 Task: Search for 'grocery and gourmet food' and 'limited time promotion product' on Amazon, and add one item from each category to the cart.
Action: Mouse moved to (246, 55)
Screenshot: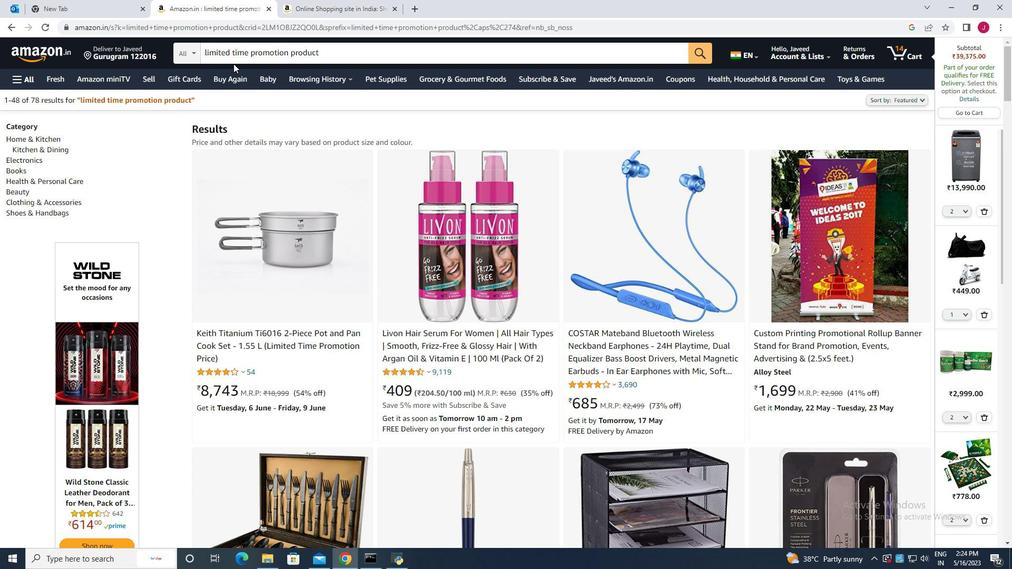 
Action: Mouse pressed left at (246, 55)
Screenshot: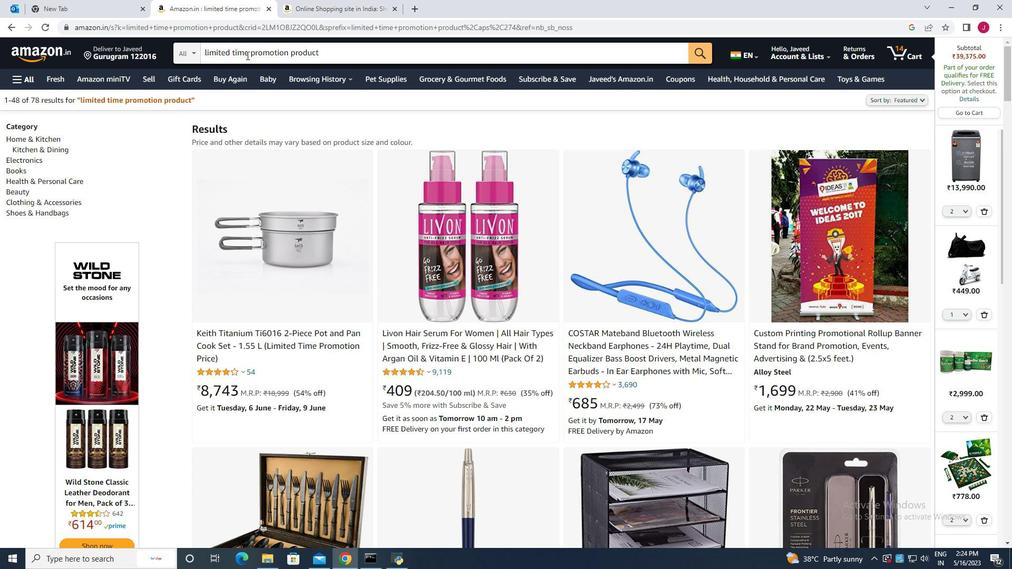 
Action: Mouse moved to (319, 52)
Screenshot: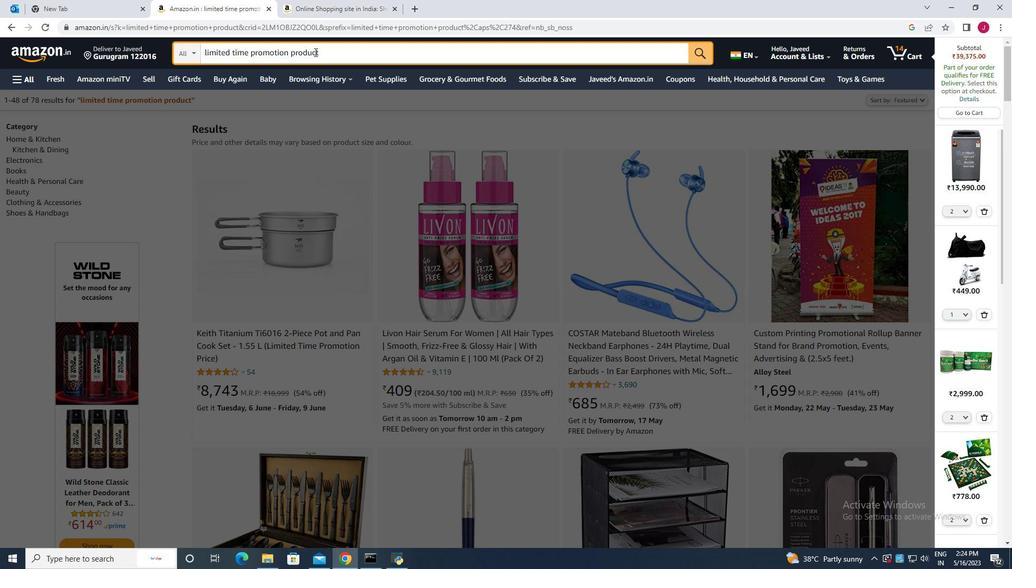 
Action: Mouse pressed left at (319, 52)
Screenshot: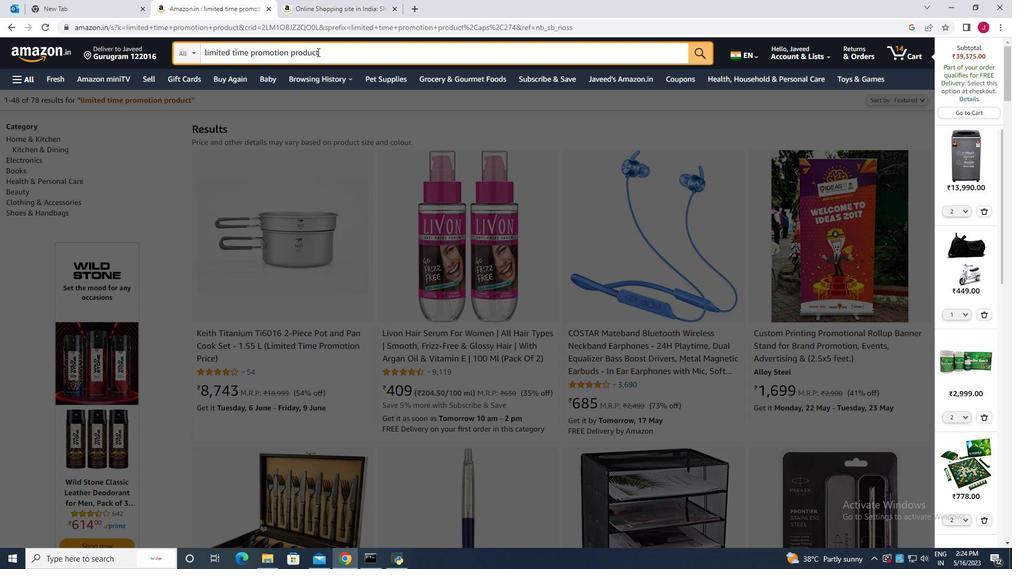
Action: Mouse moved to (317, 53)
Screenshot: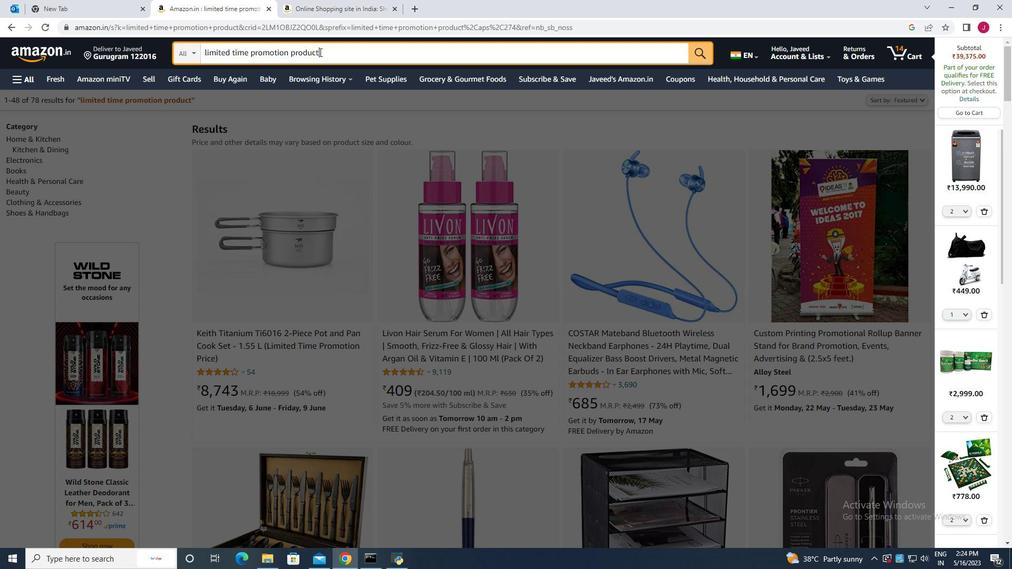 
Action: Key pressed <Key.backspace>
Screenshot: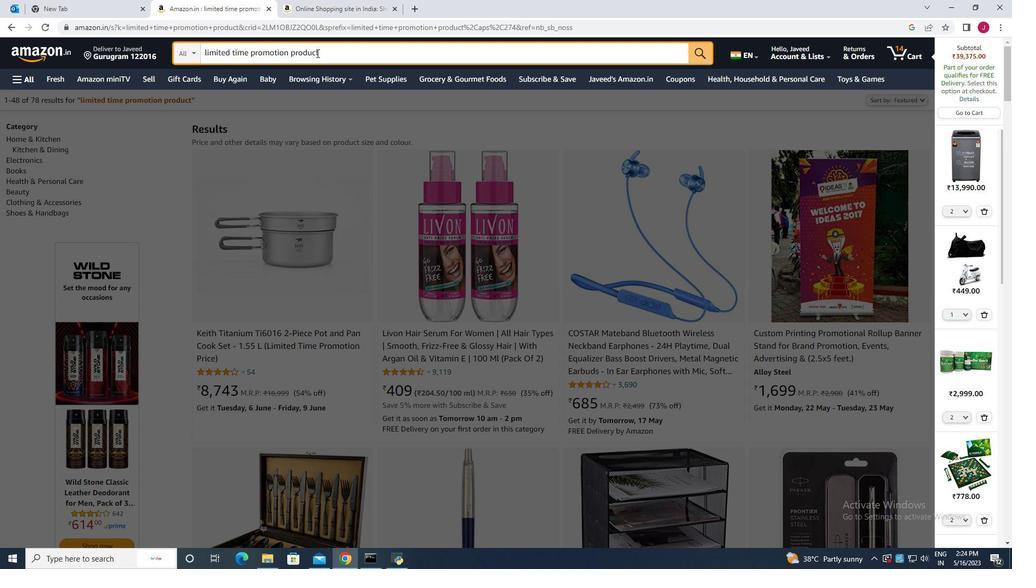 
Action: Mouse moved to (314, 52)
Screenshot: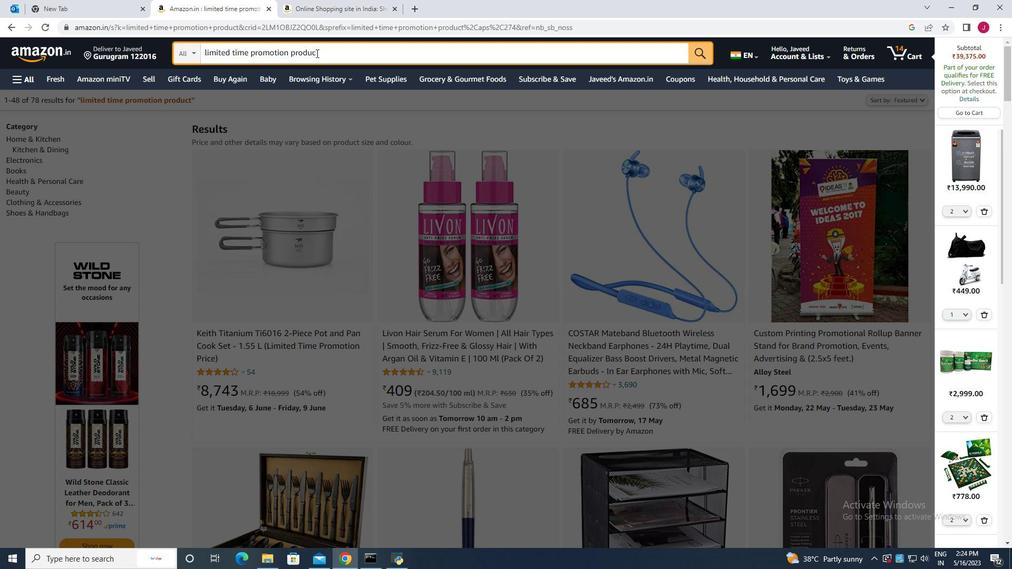 
Action: Key pressed <Key.backspace><Key.backspace><Key.backspace>
Screenshot: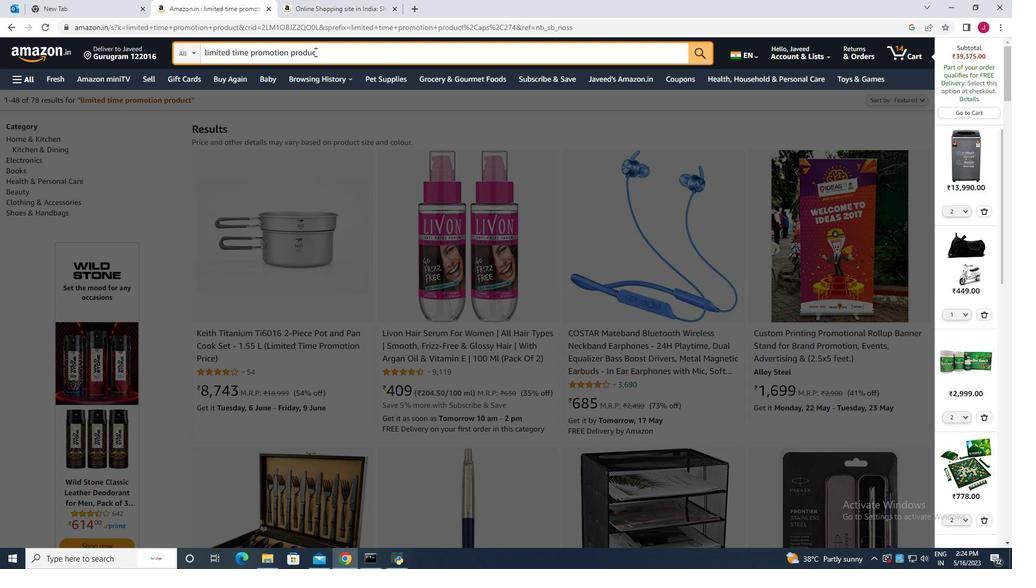 
Action: Mouse moved to (314, 52)
Screenshot: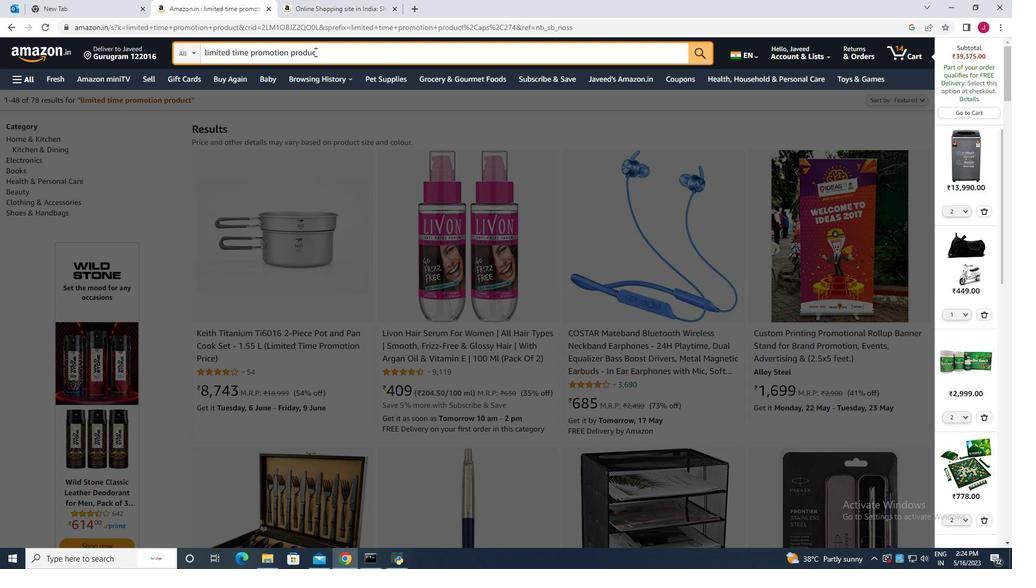 
Action: Key pressed <Key.backspace><Key.backspace><Key.backspace><Key.backspace><Key.backspace><Key.backspace><Key.backspace><Key.backspace><Key.backspace><Key.backspace><Key.backspace><Key.backspace><Key.backspace><Key.backspace><Key.backspace><Key.backspace><Key.backspace><Key.backspace><Key.backspace><Key.backspace><Key.backspace><Key.backspace><Key.backspace><Key.backspace><Key.backspace><Key.backspace><Key.backspace><Key.backspace><Key.backspace><Key.backspace><Key.backspace><Key.backspace><Key.backspace><Key.backspace>
Screenshot: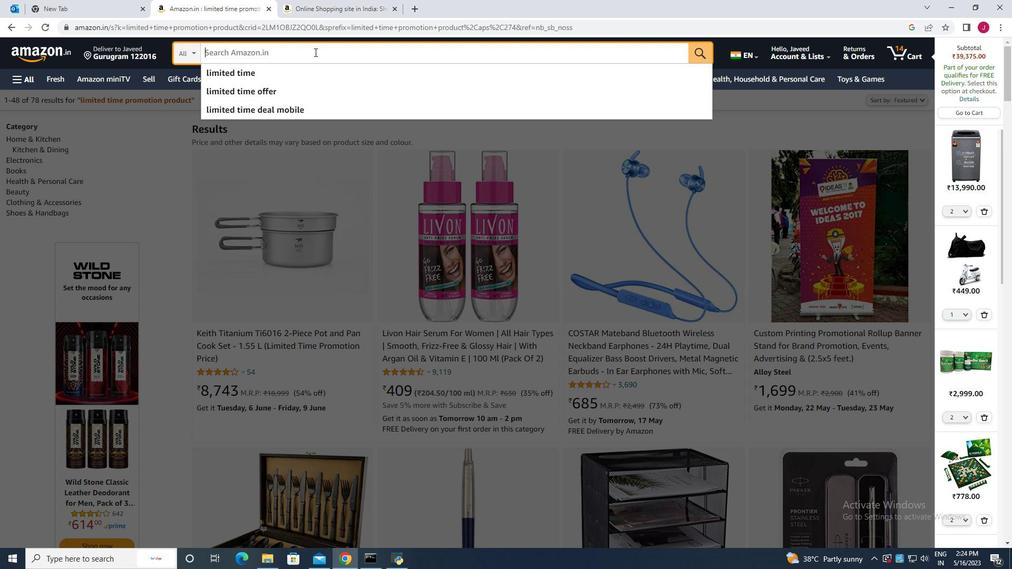 
Action: Mouse moved to (314, 53)
Screenshot: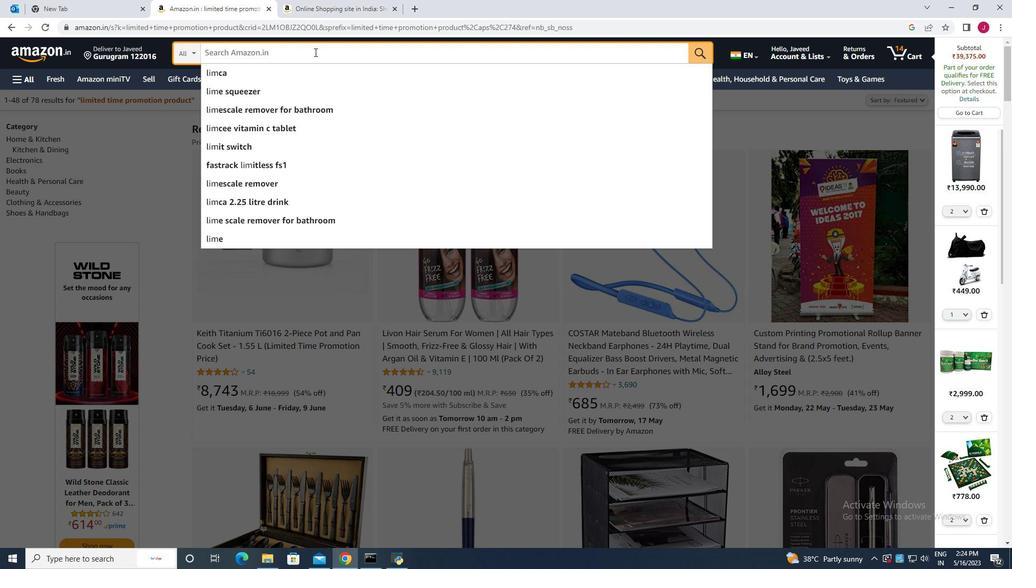 
Action: Key pressed gr
Screenshot: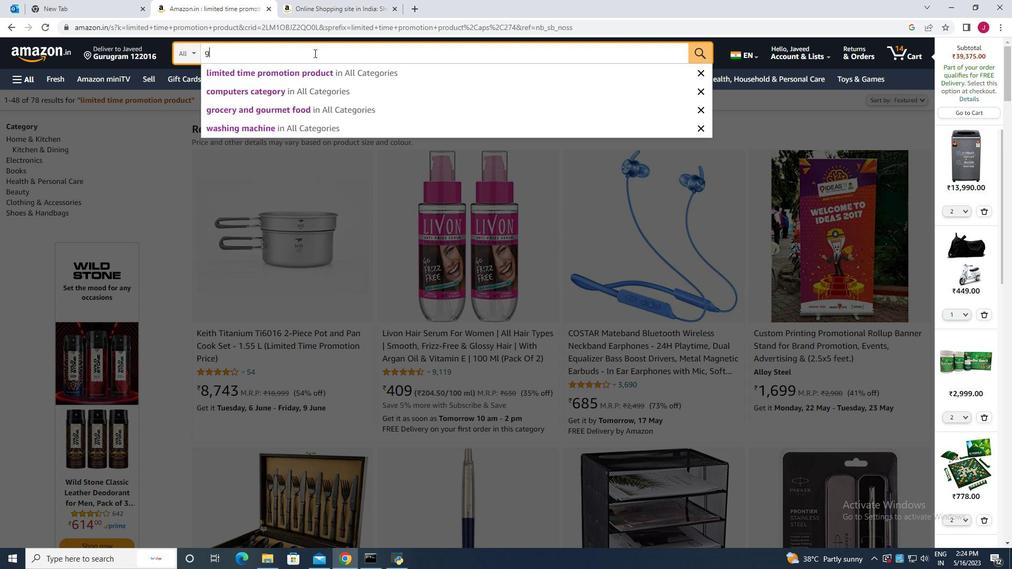 
Action: Mouse moved to (312, 53)
Screenshot: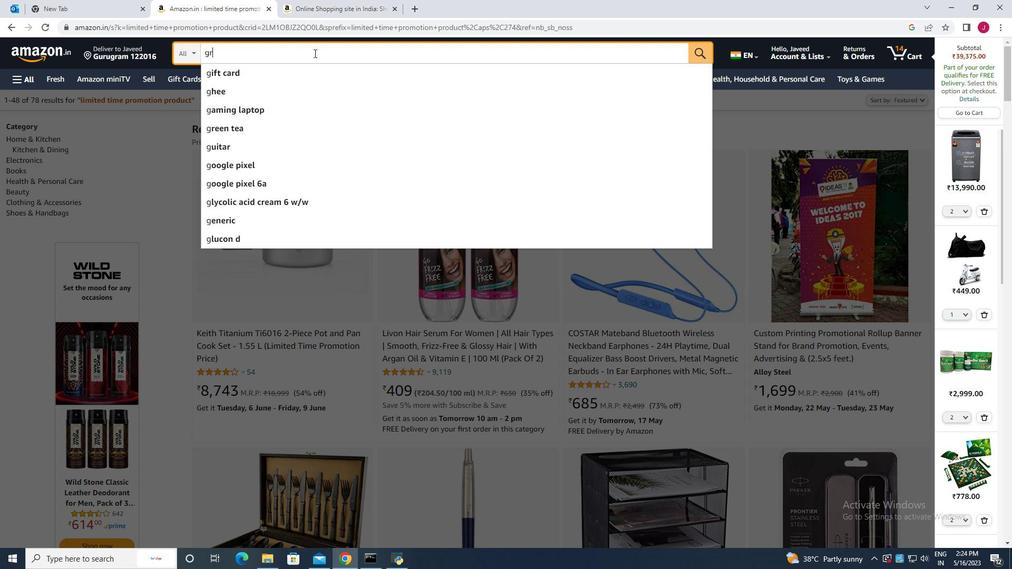 
Action: Key pressed ocery<Key.space>and<Key.space>gourmet<Key.space>foo
Screenshot: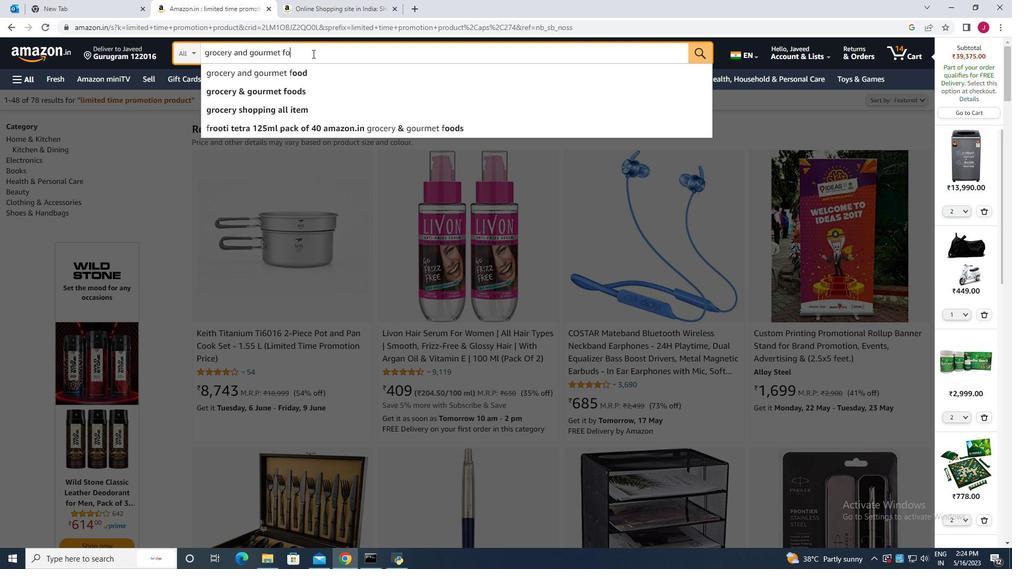 
Action: Mouse moved to (312, 53)
Screenshot: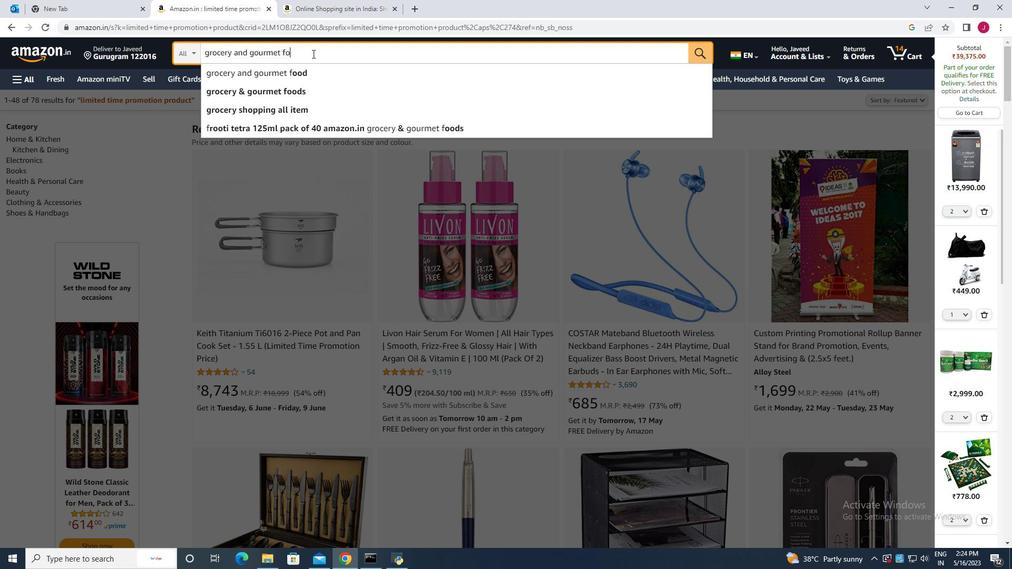 
Action: Key pressed d
Screenshot: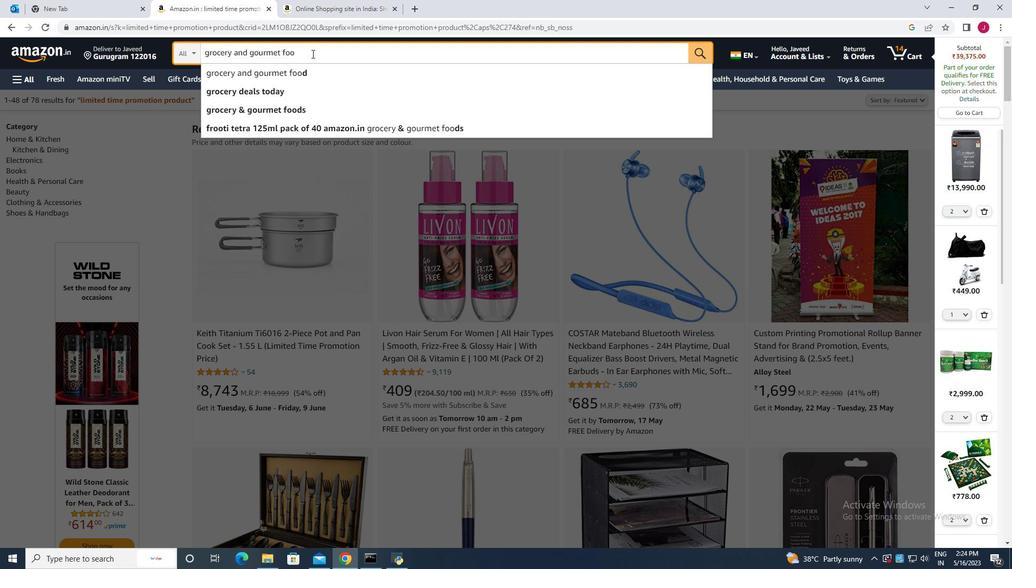 
Action: Mouse moved to (311, 71)
Screenshot: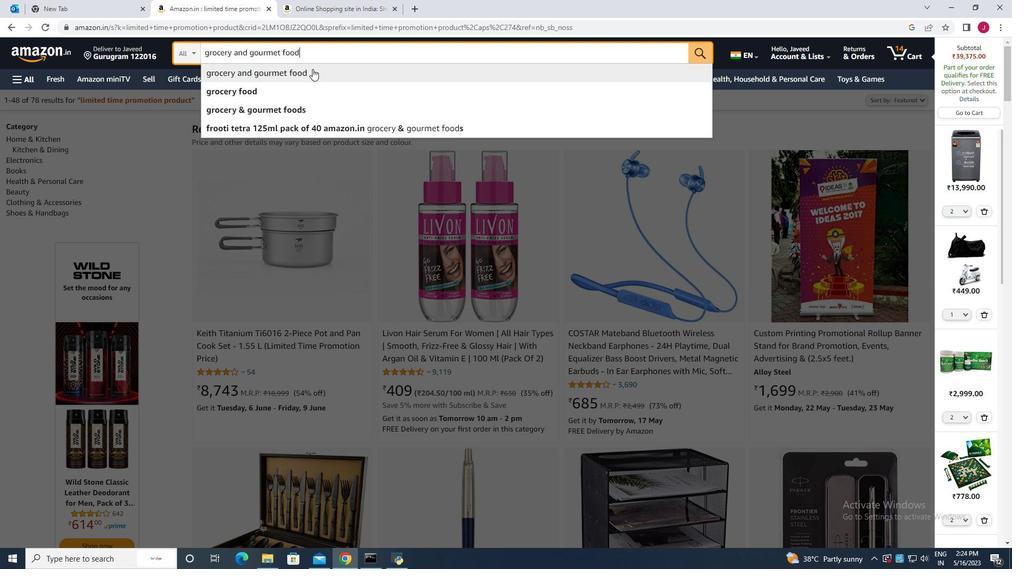 
Action: Mouse pressed left at (311, 71)
Screenshot: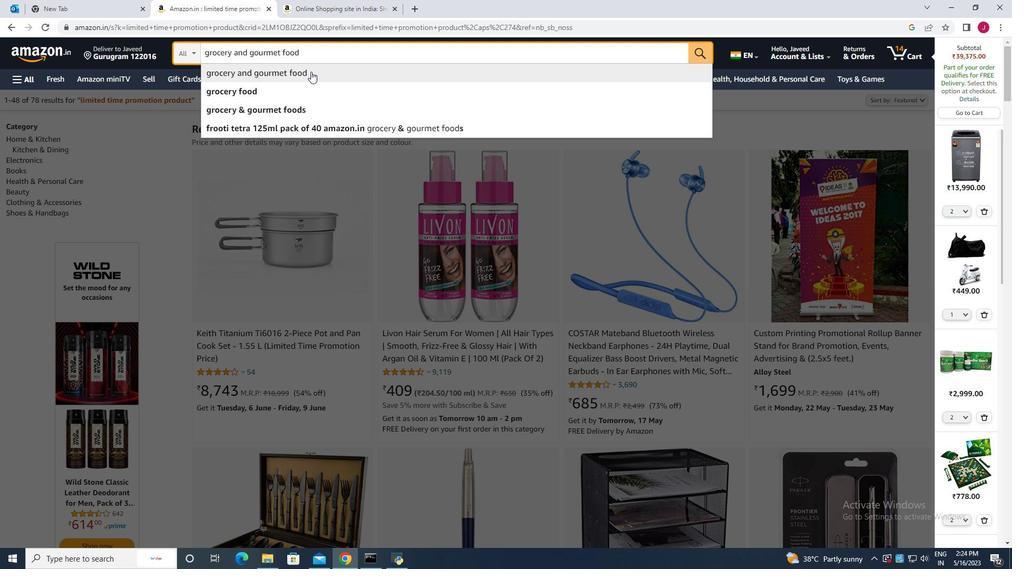 
Action: Mouse moved to (307, 211)
Screenshot: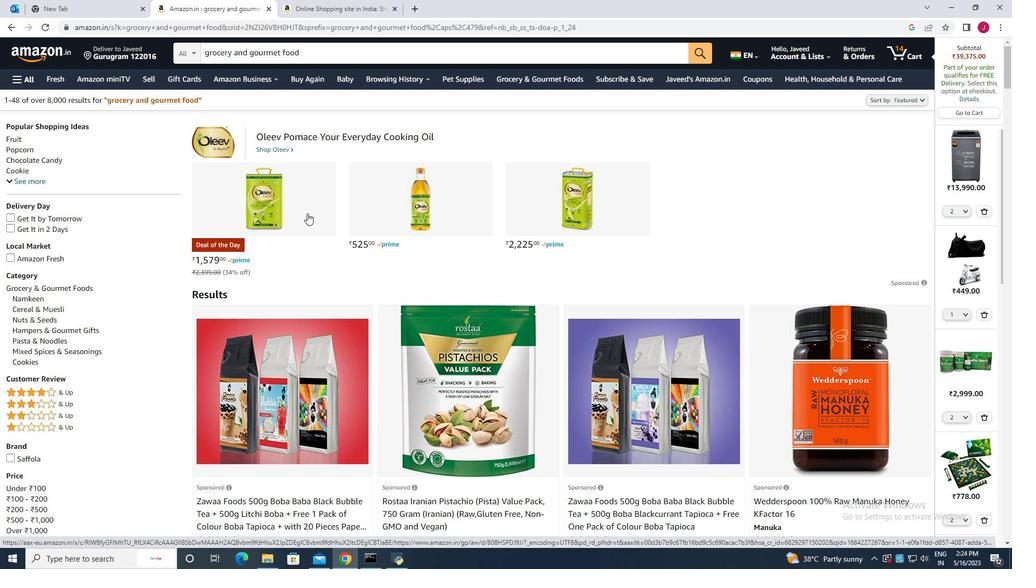 
Action: Mouse scrolled (307, 211) with delta (0, 0)
Screenshot: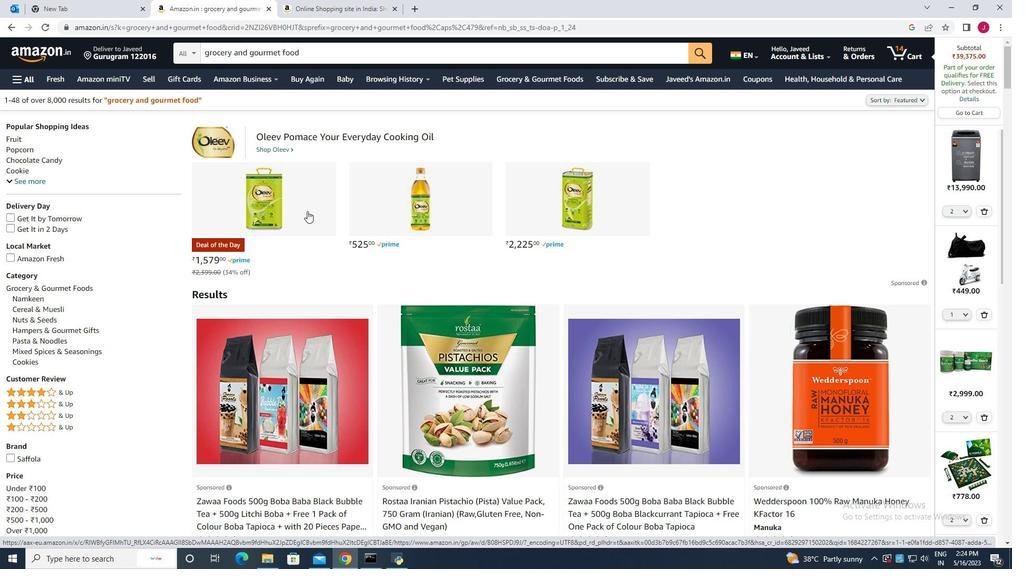 
Action: Mouse scrolled (307, 211) with delta (0, 0)
Screenshot: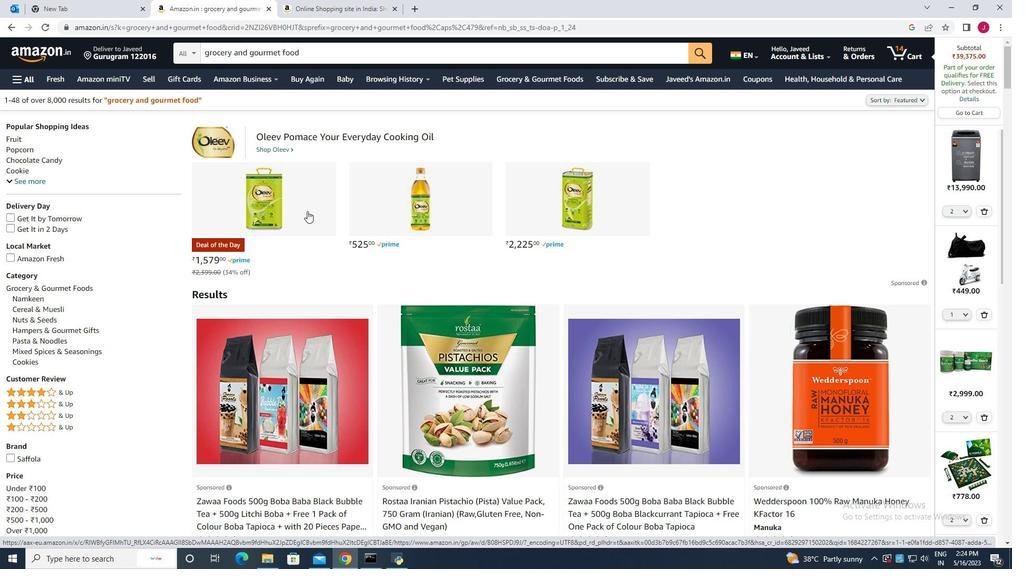 
Action: Mouse moved to (359, 235)
Screenshot: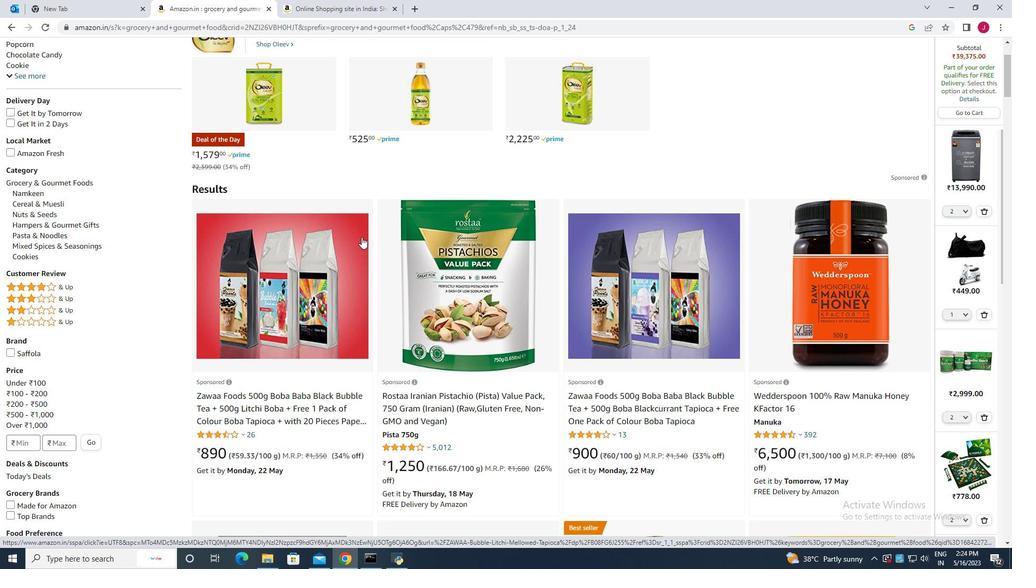
Action: Mouse scrolled (359, 235) with delta (0, 0)
Screenshot: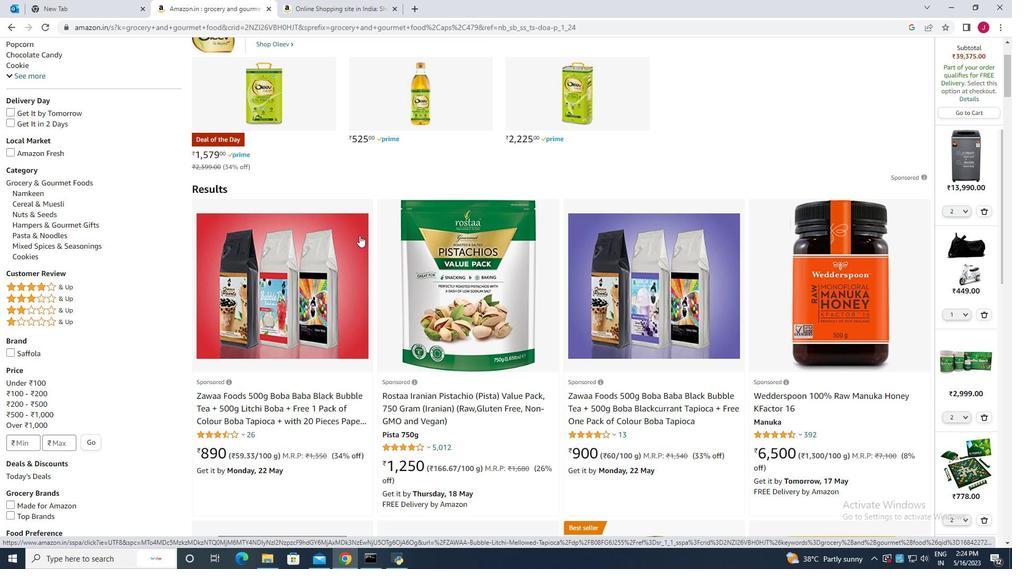 
Action: Mouse scrolled (359, 235) with delta (0, 0)
Screenshot: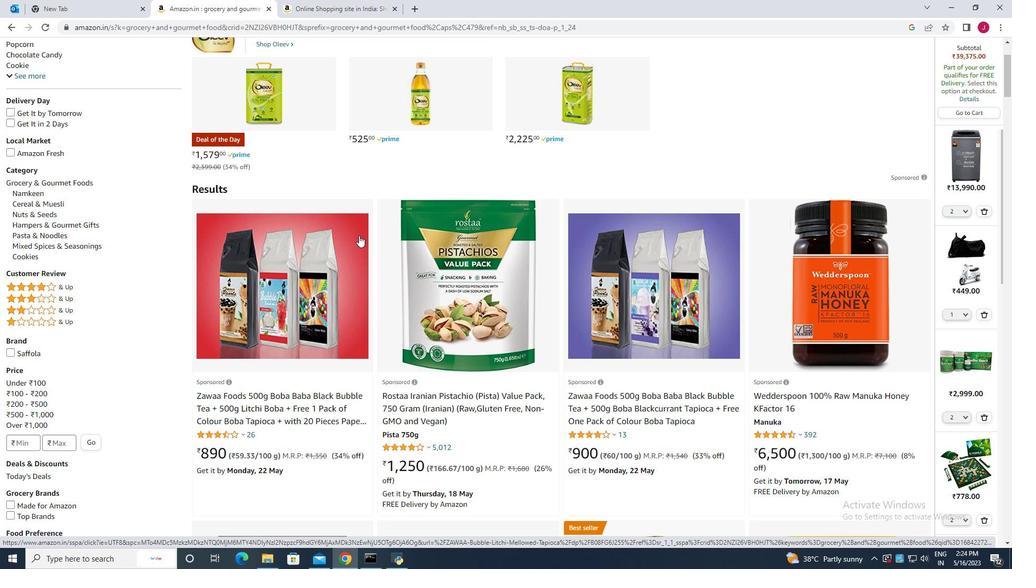 
Action: Mouse moved to (358, 235)
Screenshot: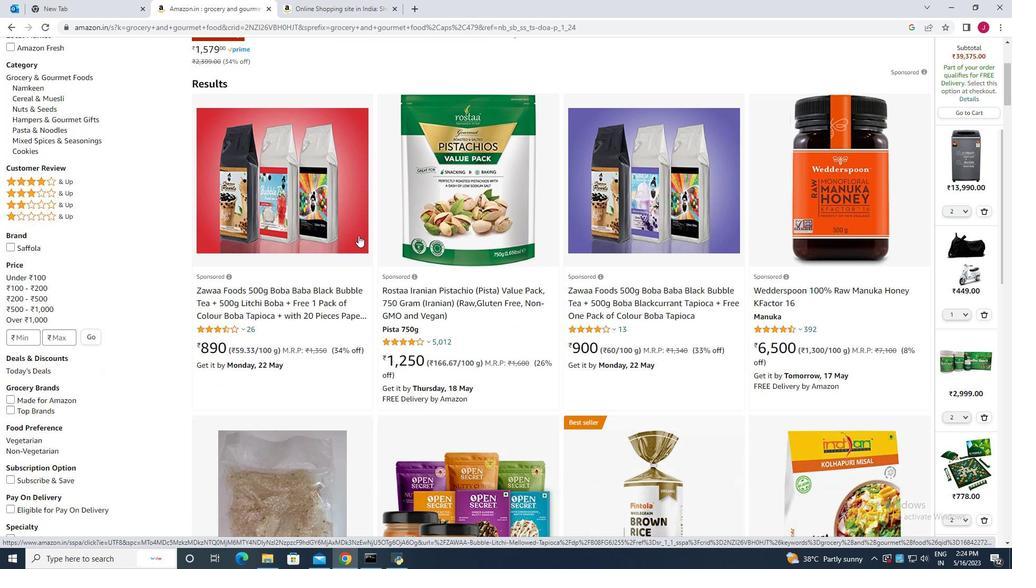 
Action: Mouse scrolled (358, 234) with delta (0, 0)
Screenshot: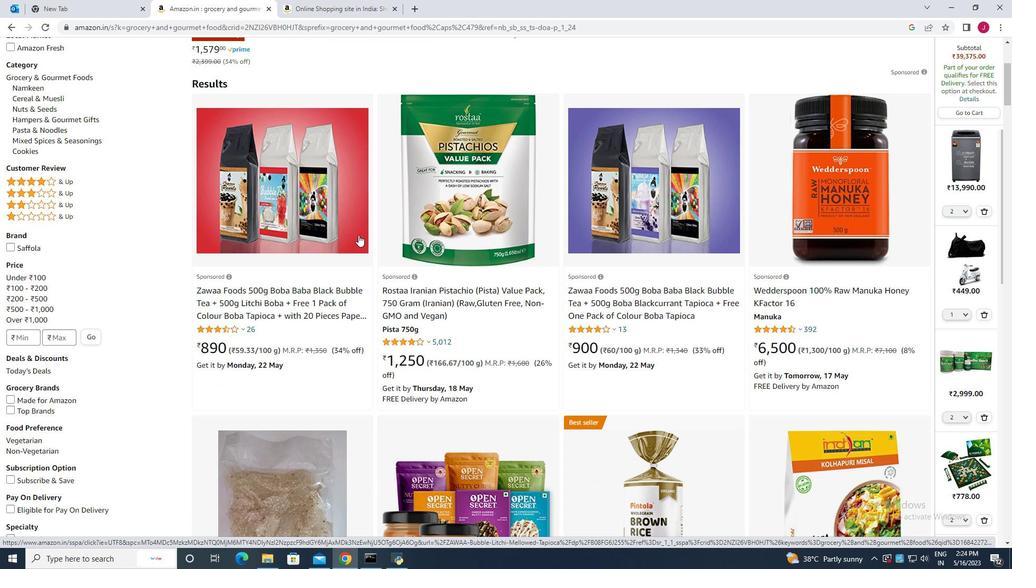 
Action: Mouse scrolled (358, 234) with delta (0, 0)
Screenshot: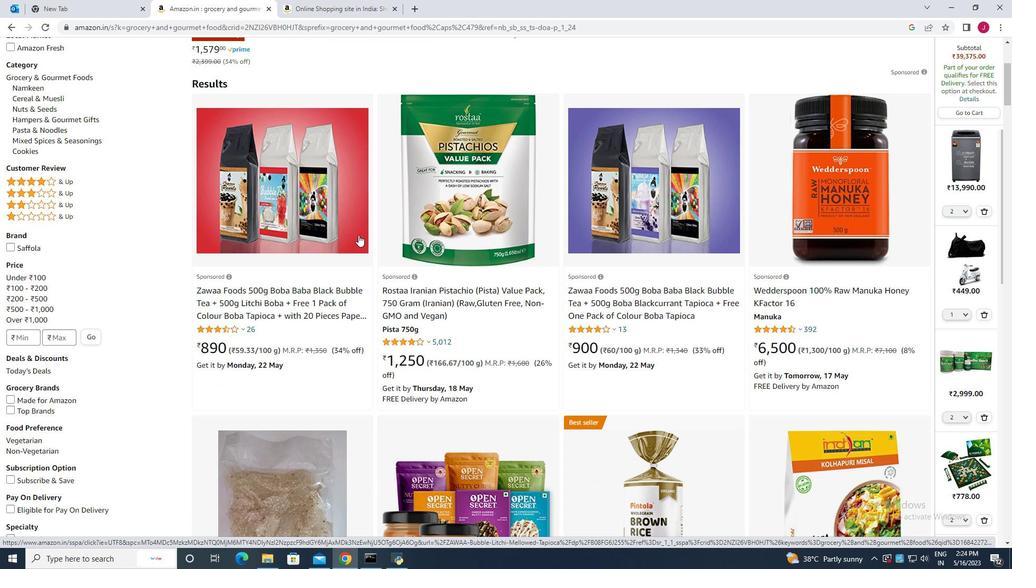 
Action: Mouse moved to (358, 235)
Screenshot: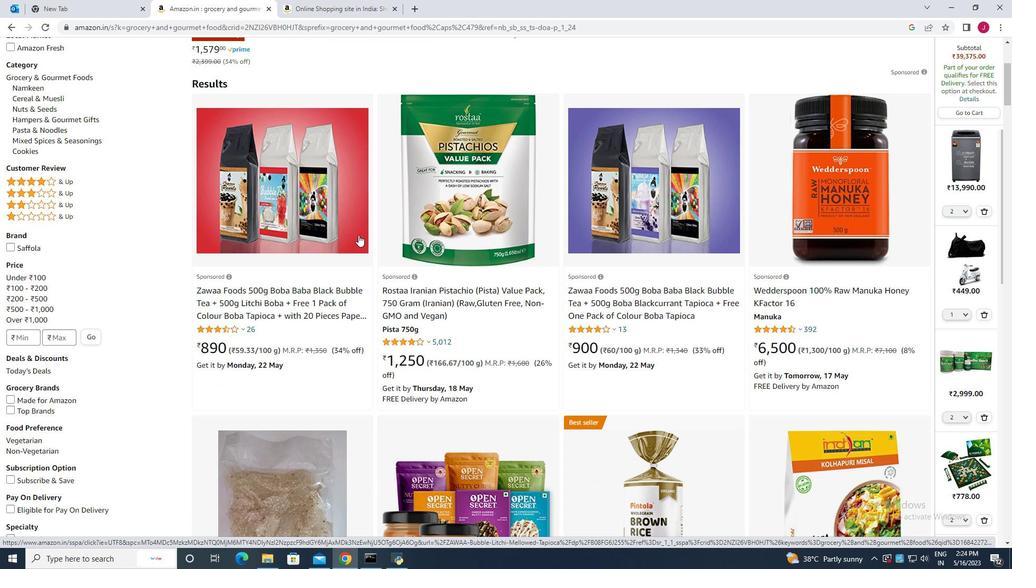 
Action: Mouse scrolled (358, 234) with delta (0, 0)
Screenshot: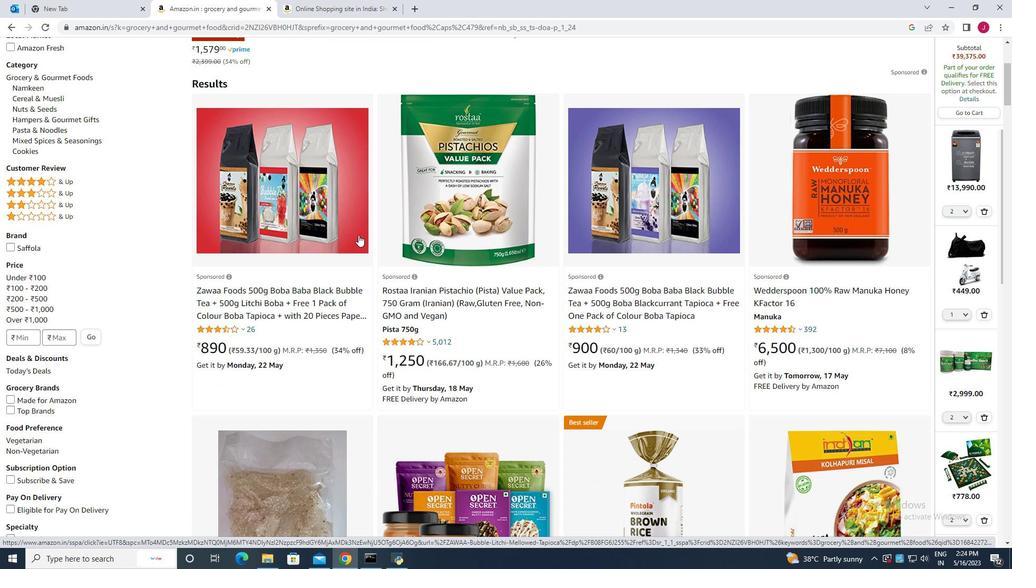 
Action: Mouse moved to (410, 250)
Screenshot: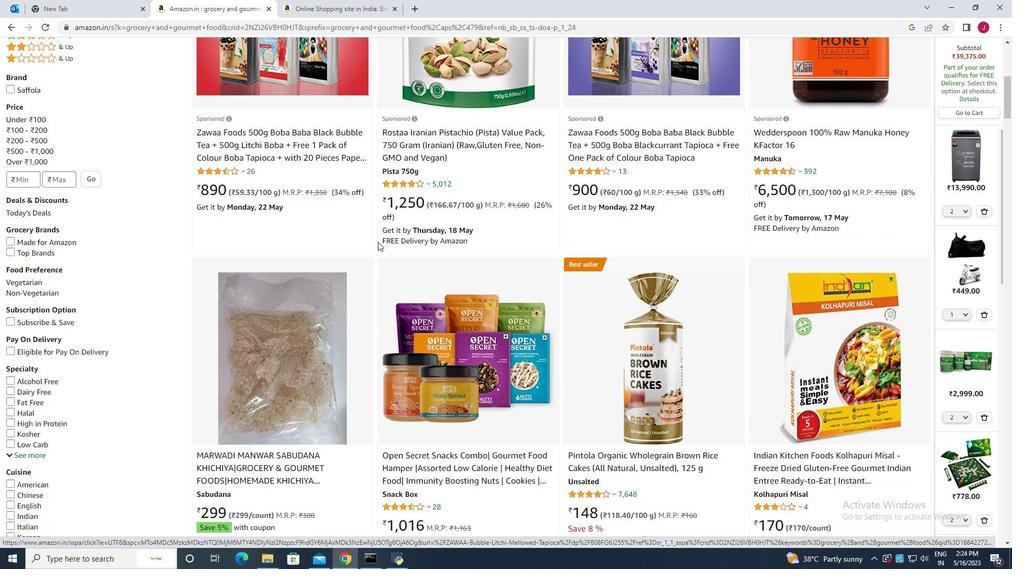
Action: Mouse scrolled (410, 249) with delta (0, 0)
Screenshot: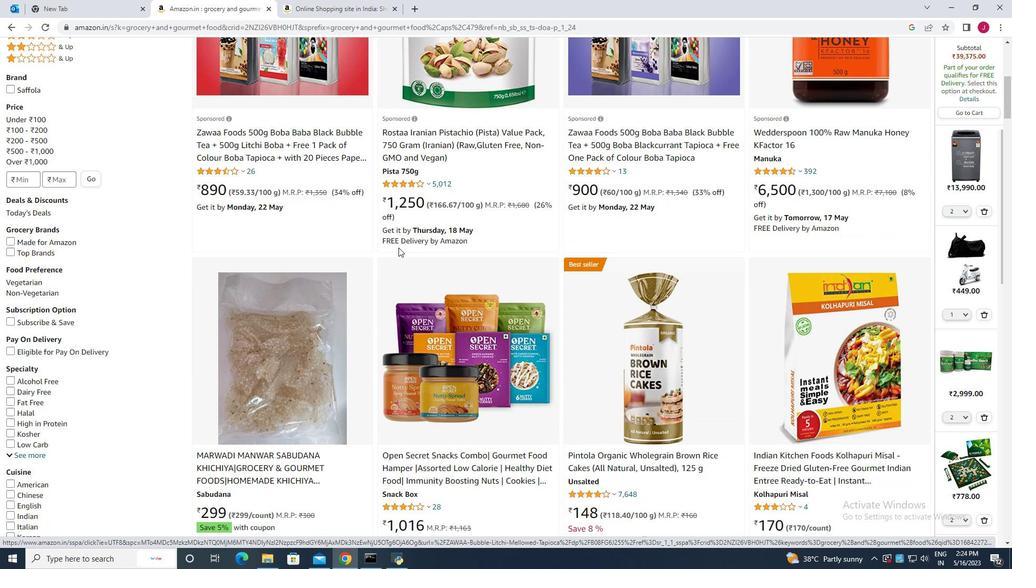 
Action: Mouse scrolled (410, 249) with delta (0, 0)
Screenshot: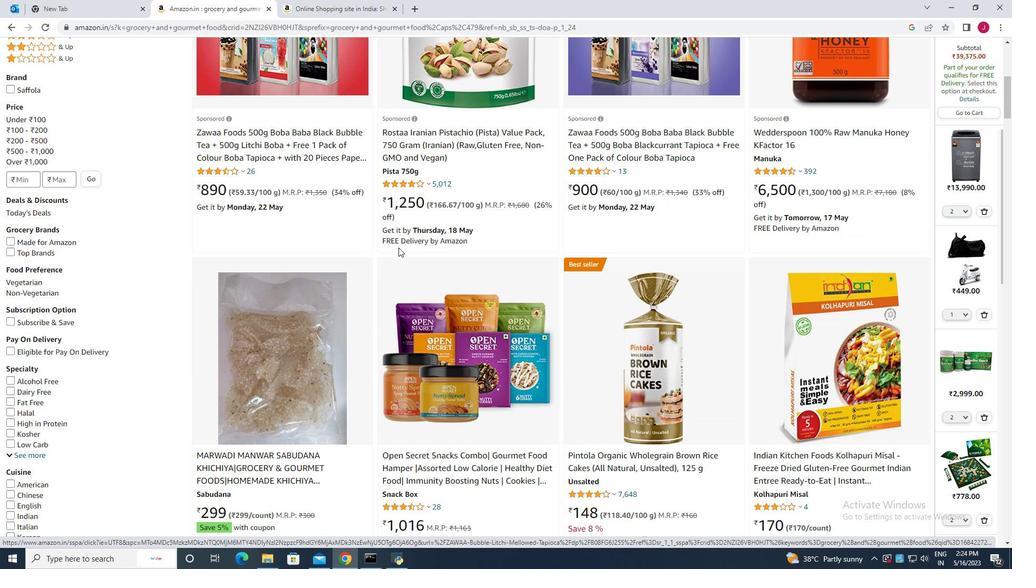 
Action: Mouse moved to (408, 249)
Screenshot: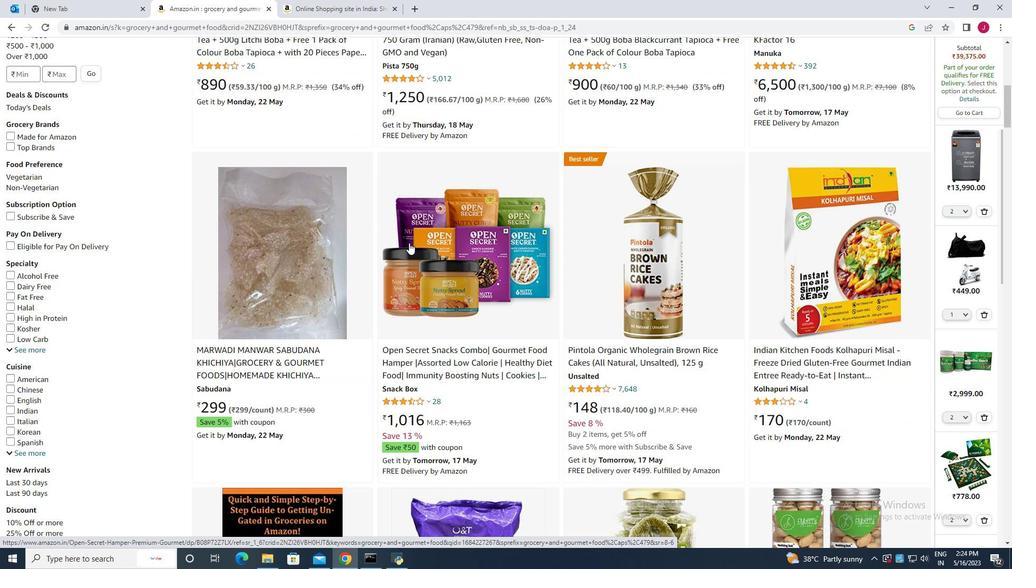 
Action: Mouse scrolled (408, 248) with delta (0, 0)
Screenshot: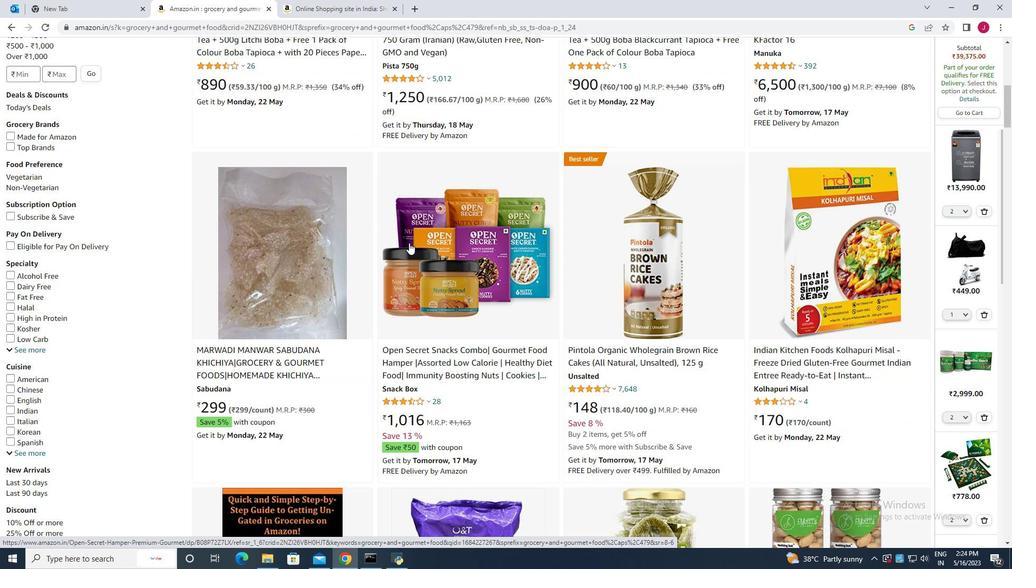 
Action: Mouse moved to (408, 297)
Screenshot: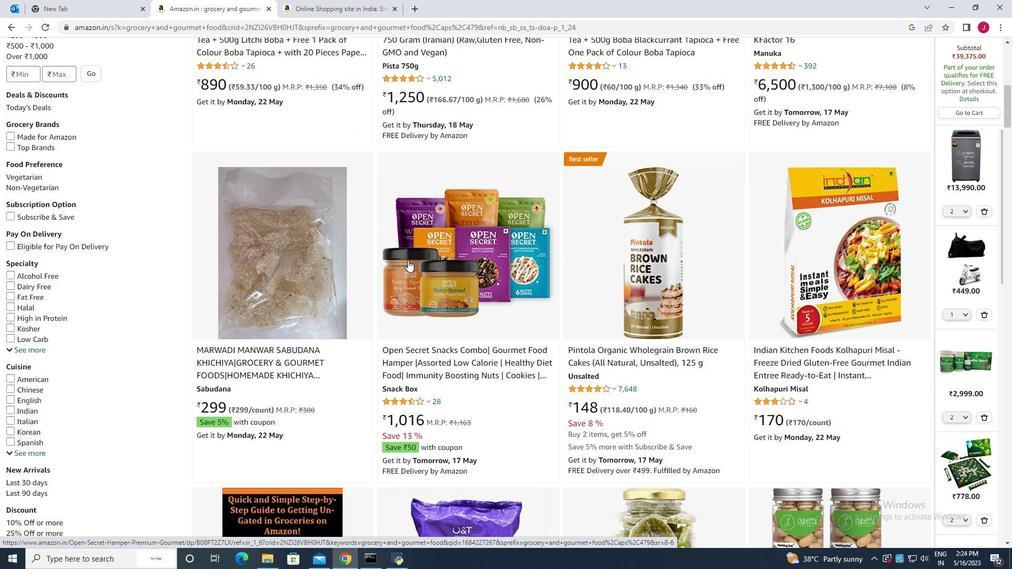 
Action: Mouse scrolled (408, 297) with delta (0, 0)
Screenshot: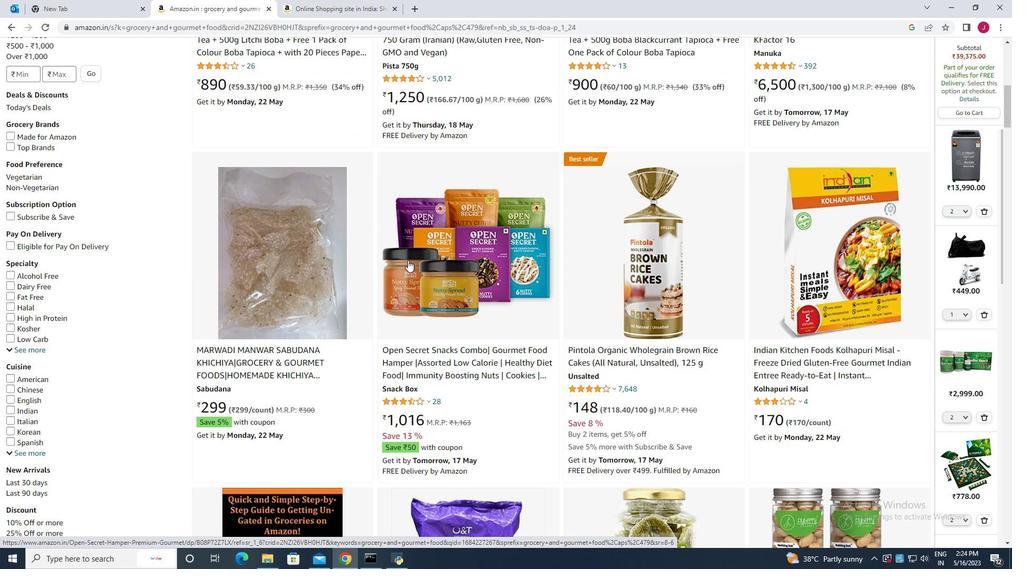 
Action: Mouse scrolled (408, 297) with delta (0, 0)
Screenshot: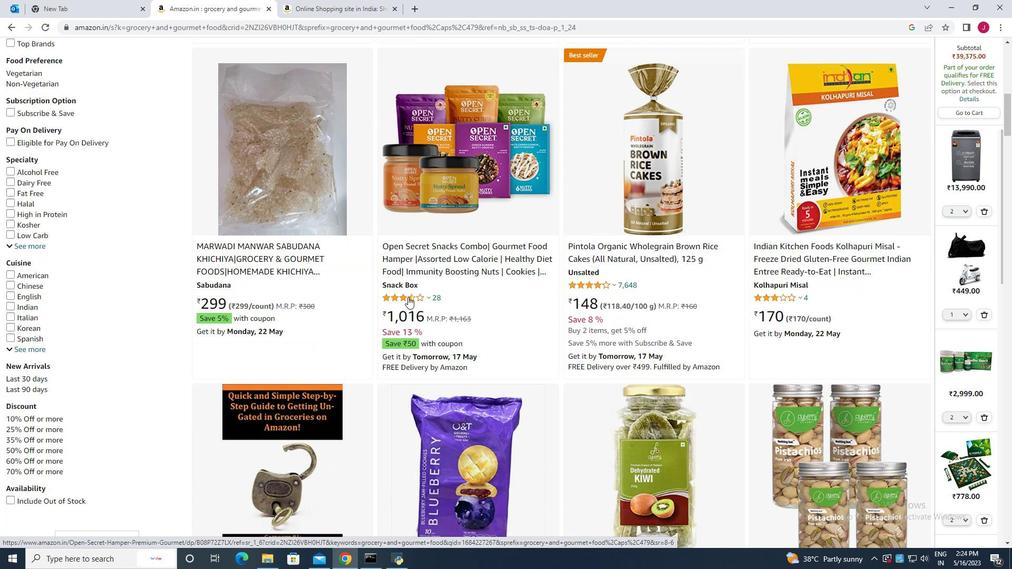 
Action: Mouse scrolled (408, 297) with delta (0, 0)
Screenshot: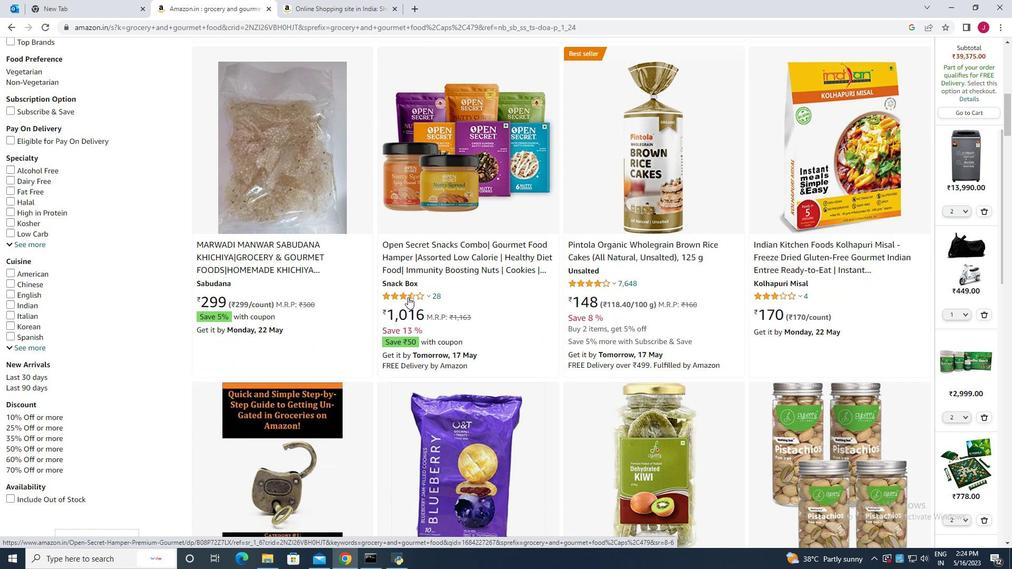 
Action: Mouse scrolled (408, 297) with delta (0, 0)
Screenshot: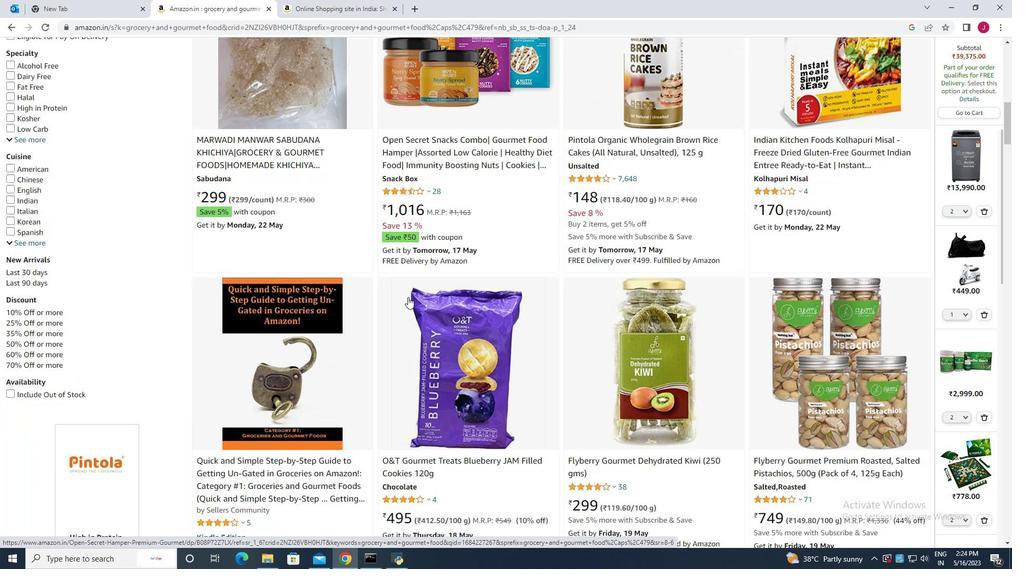 
Action: Mouse scrolled (408, 297) with delta (0, 0)
Screenshot: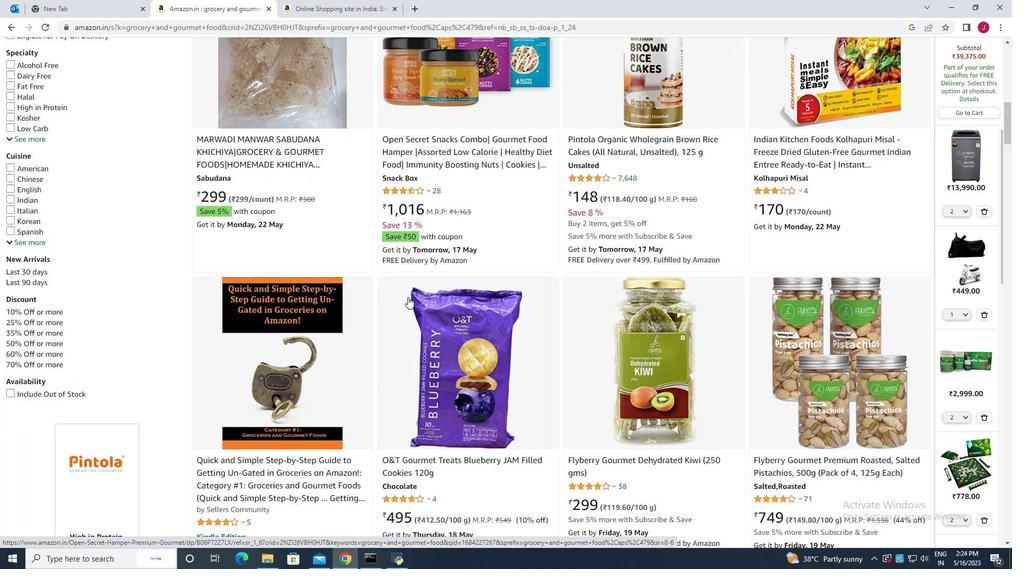 
Action: Mouse scrolled (408, 298) with delta (0, 0)
Screenshot: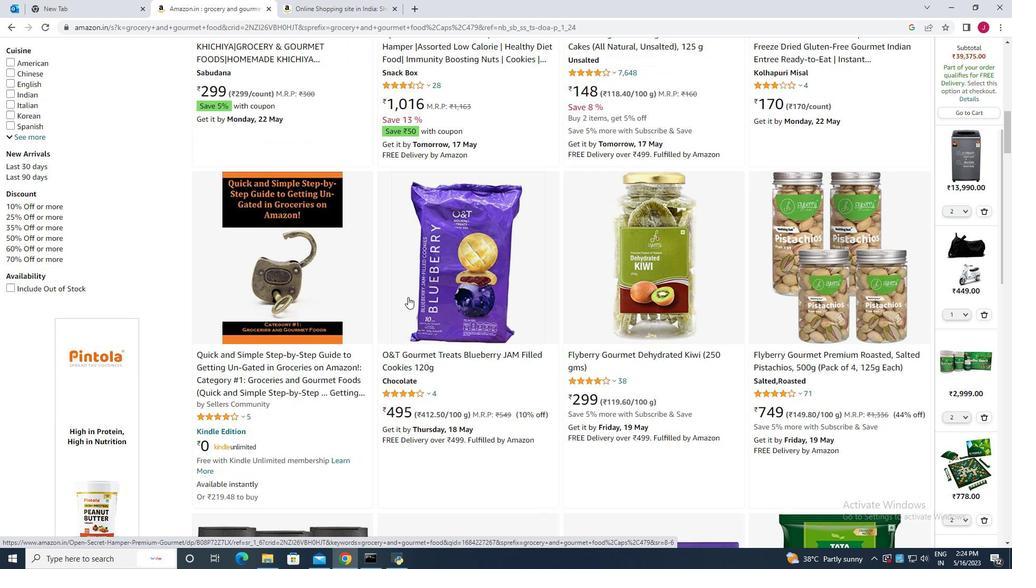 
Action: Mouse scrolled (408, 298) with delta (0, 0)
Screenshot: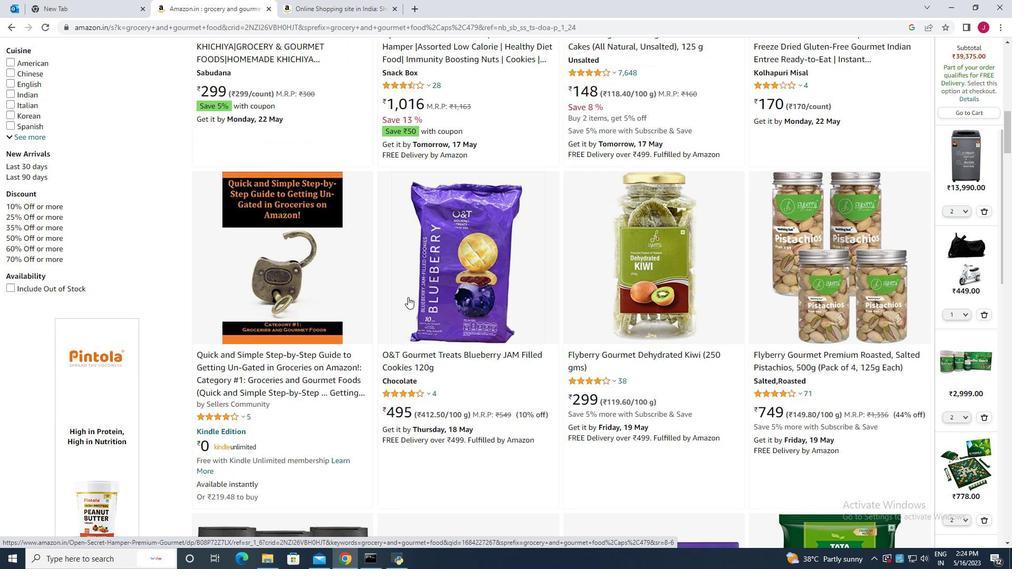 
Action: Mouse scrolled (408, 298) with delta (0, 0)
Screenshot: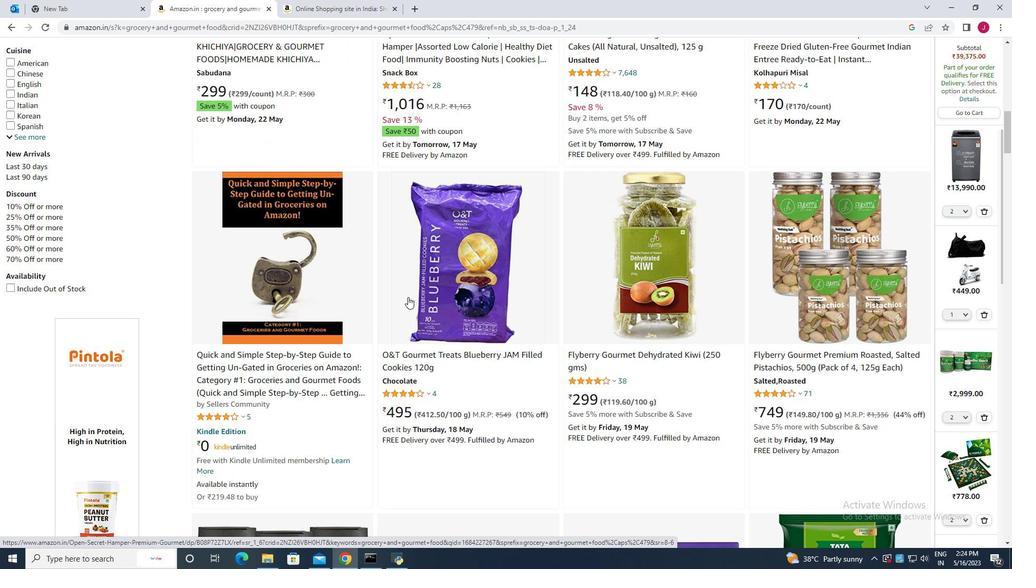 
Action: Mouse moved to (596, 298)
Screenshot: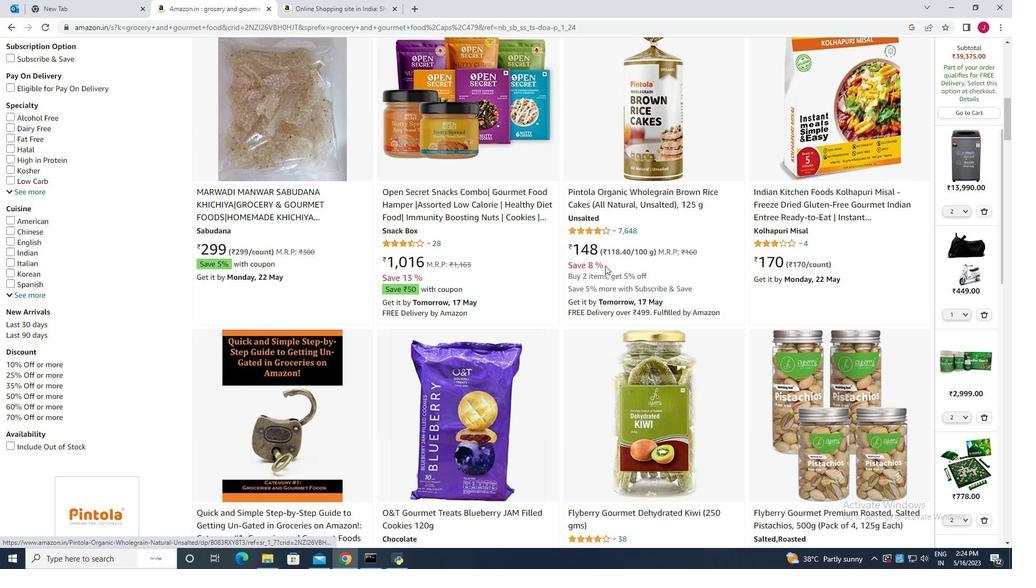 
Action: Mouse scrolled (596, 297) with delta (0, 0)
Screenshot: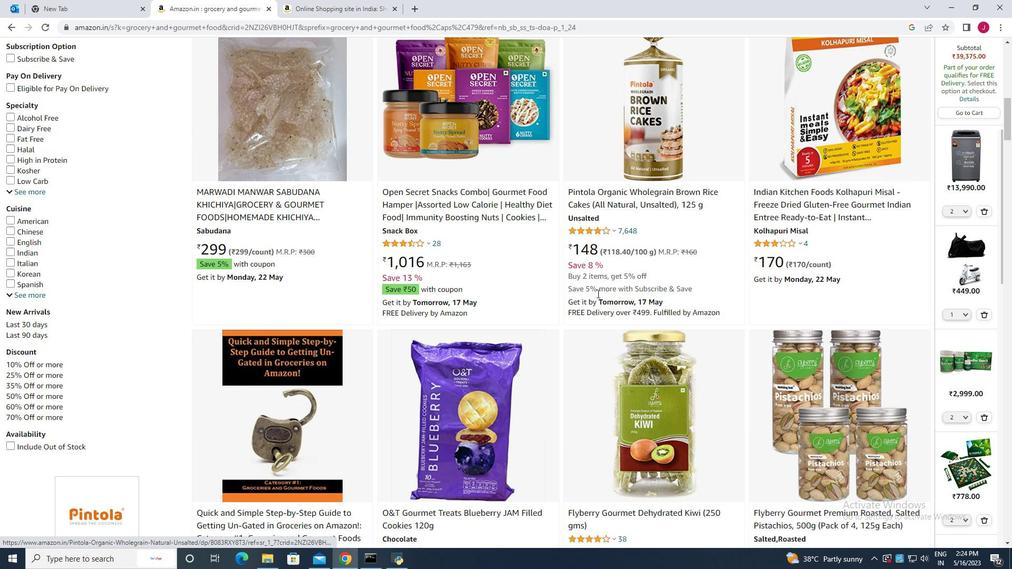 
Action: Mouse scrolled (596, 297) with delta (0, 0)
Screenshot: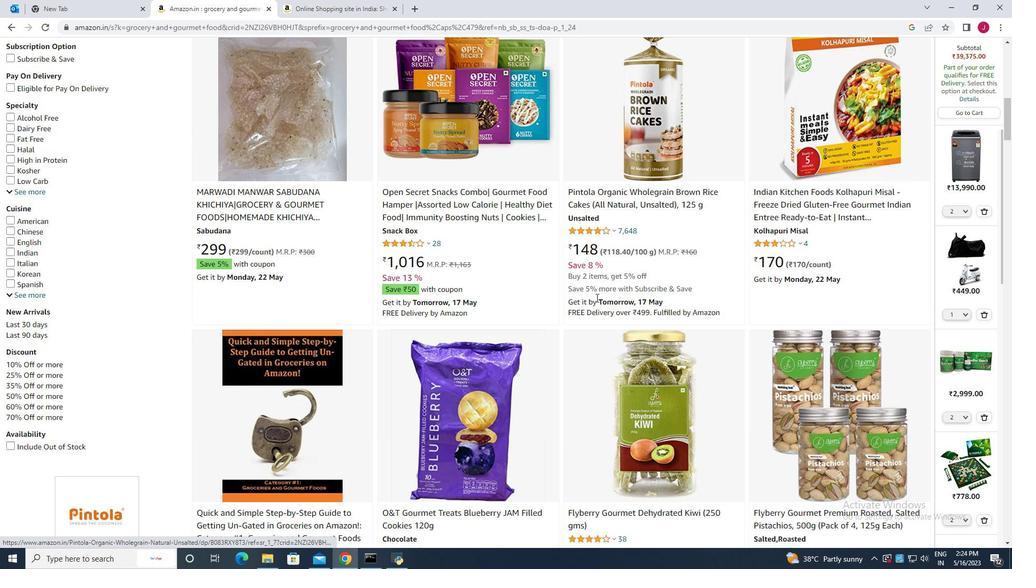 
Action: Mouse moved to (423, 114)
Screenshot: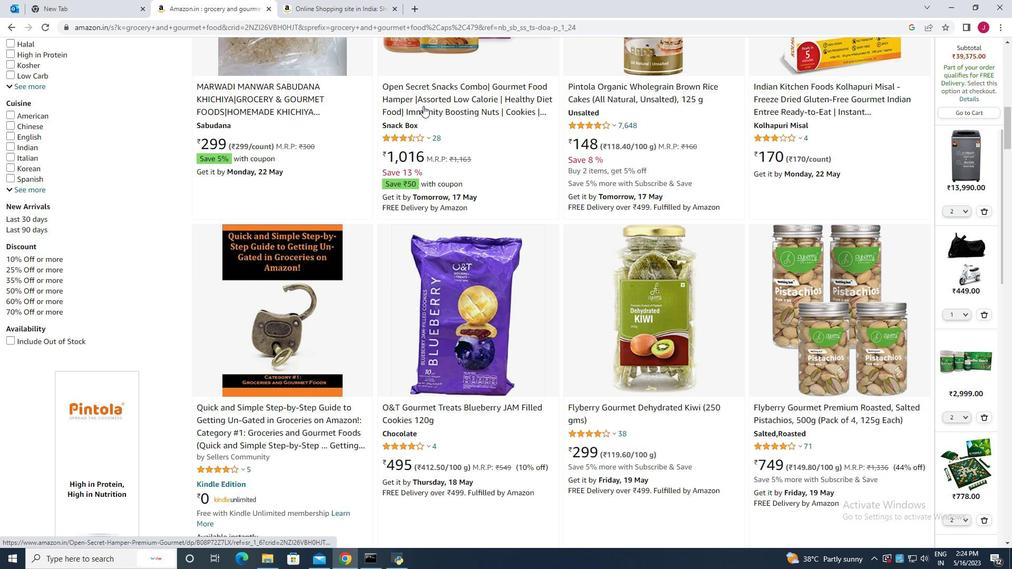 
Action: Mouse scrolled (423, 113) with delta (0, 0)
Screenshot: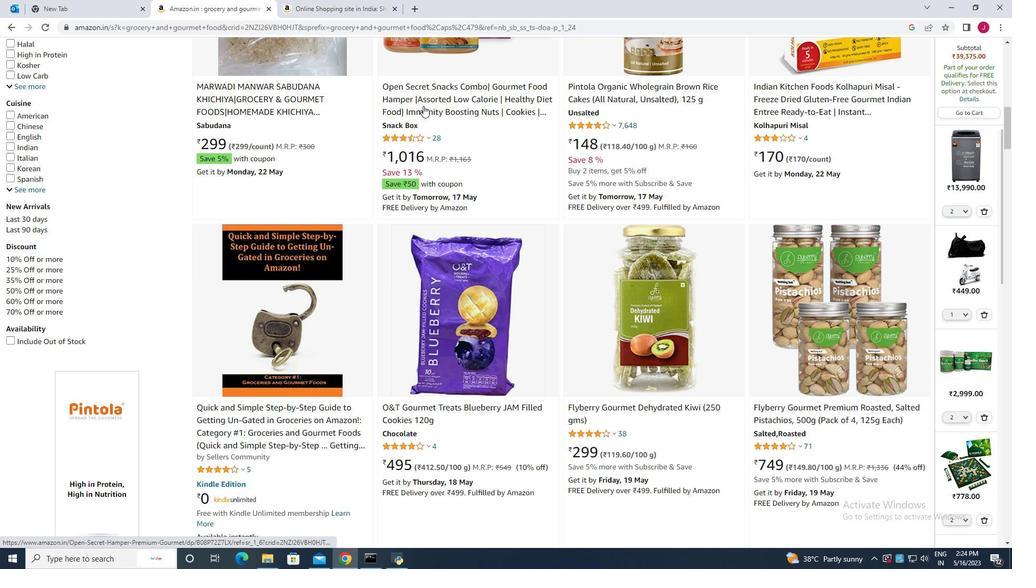 
Action: Mouse moved to (423, 115)
Screenshot: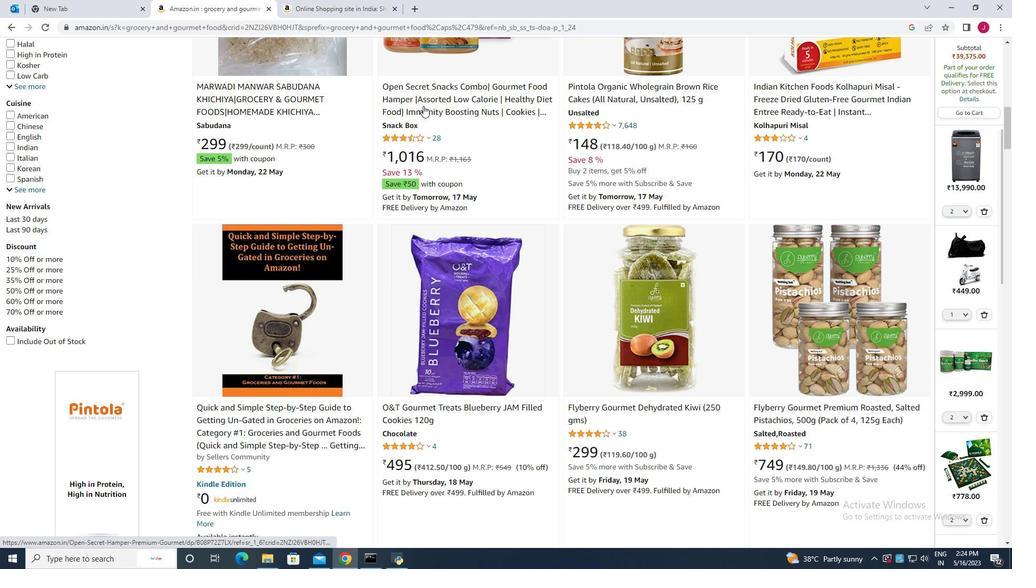 
Action: Mouse scrolled (423, 114) with delta (0, 0)
Screenshot: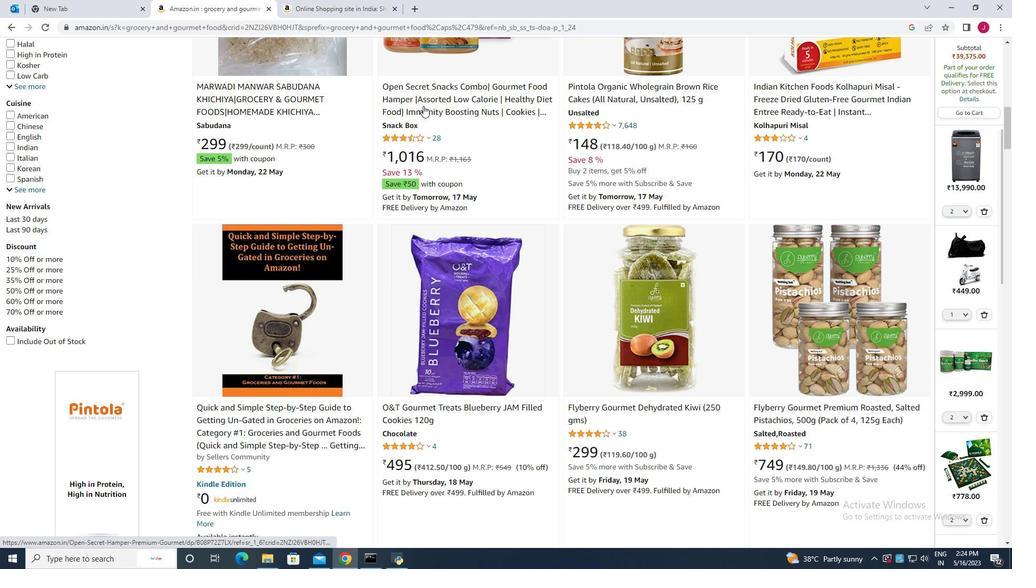 
Action: Mouse moved to (423, 116)
Screenshot: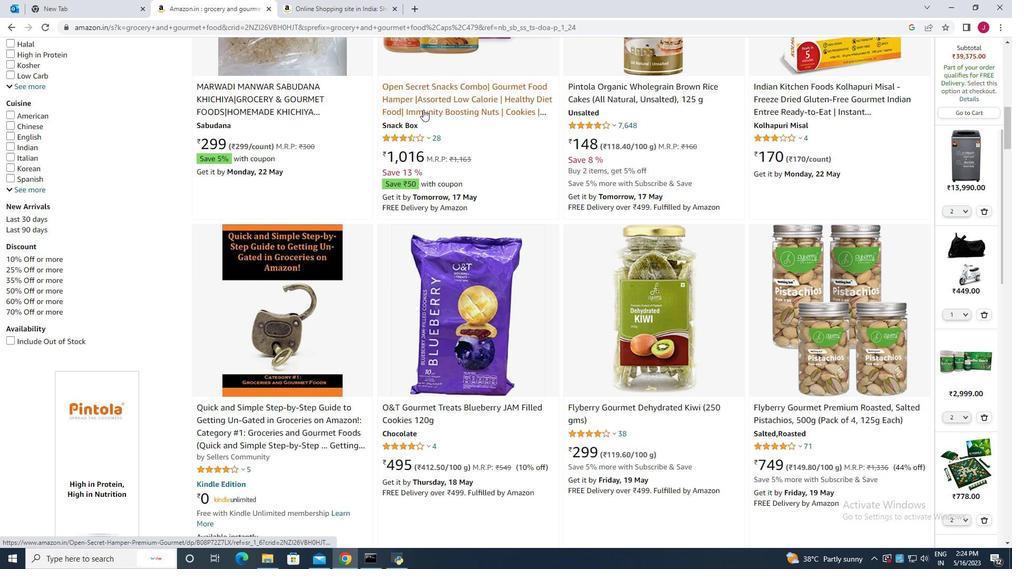 
Action: Mouse scrolled (423, 115) with delta (0, 0)
Screenshot: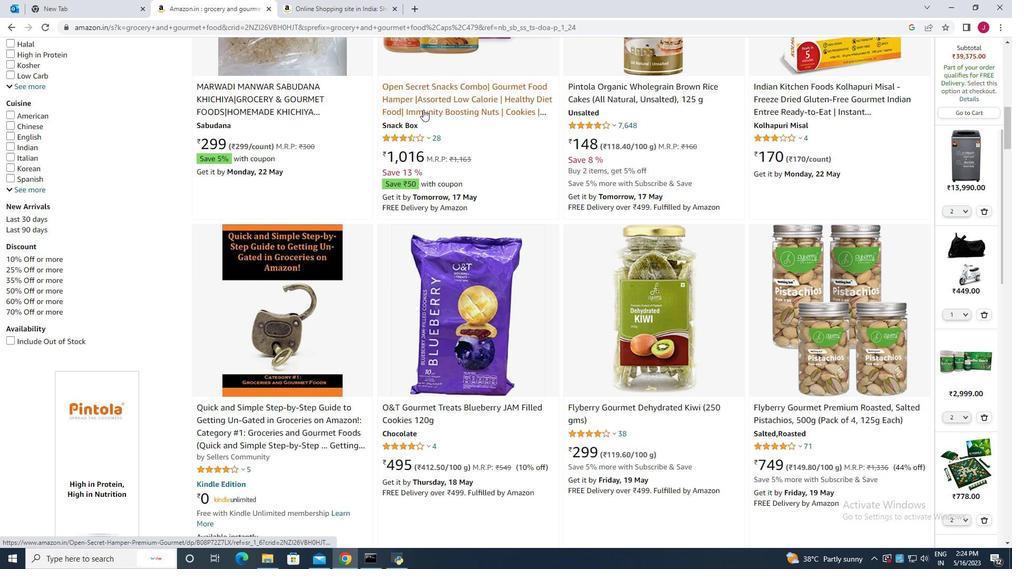 
Action: Mouse moved to (423, 117)
Screenshot: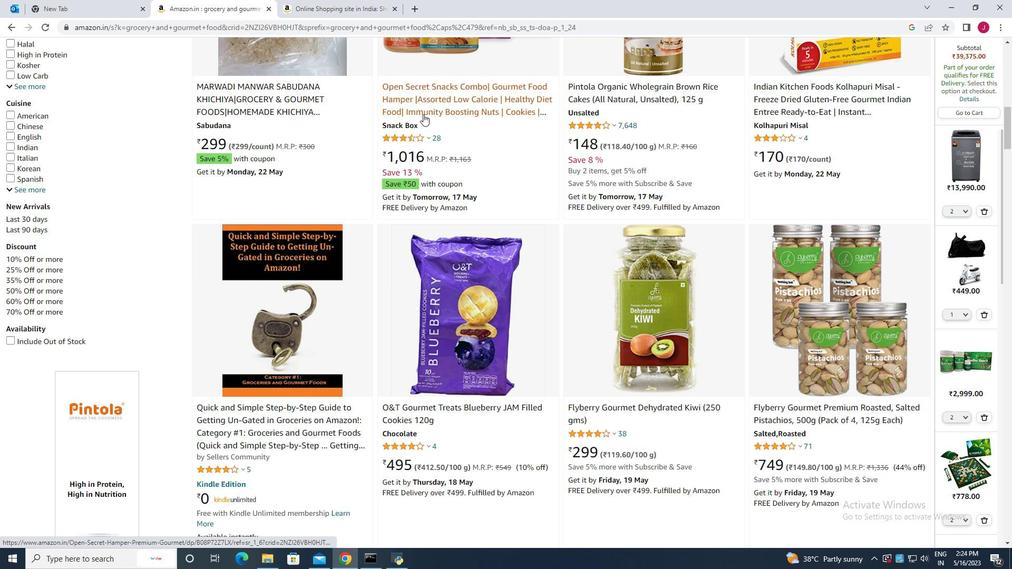
Action: Mouse scrolled (423, 116) with delta (0, 0)
Screenshot: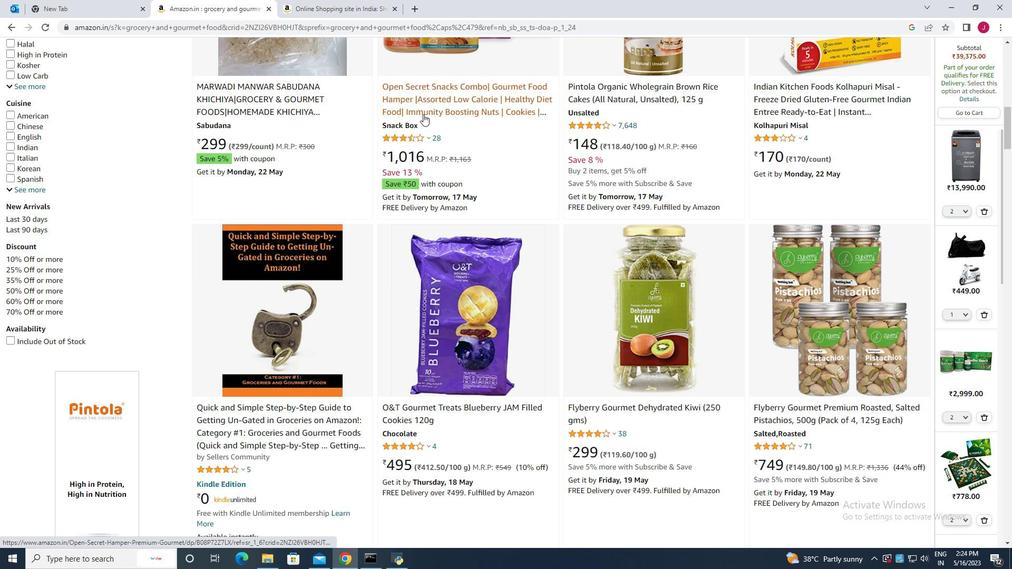 
Action: Mouse moved to (339, 355)
Screenshot: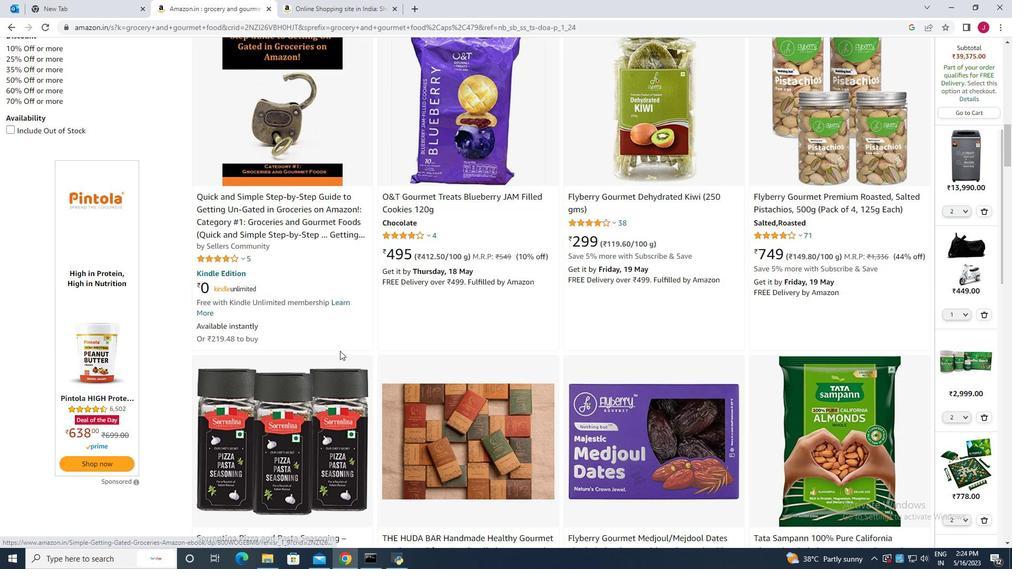 
Action: Mouse scrolled (339, 354) with delta (0, 0)
Screenshot: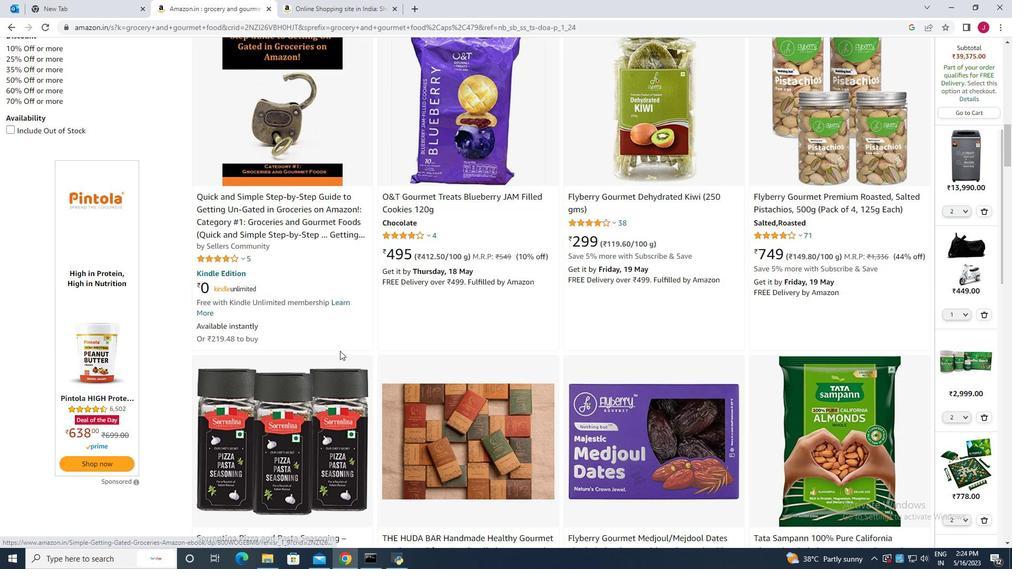 
Action: Mouse moved to (341, 352)
Screenshot: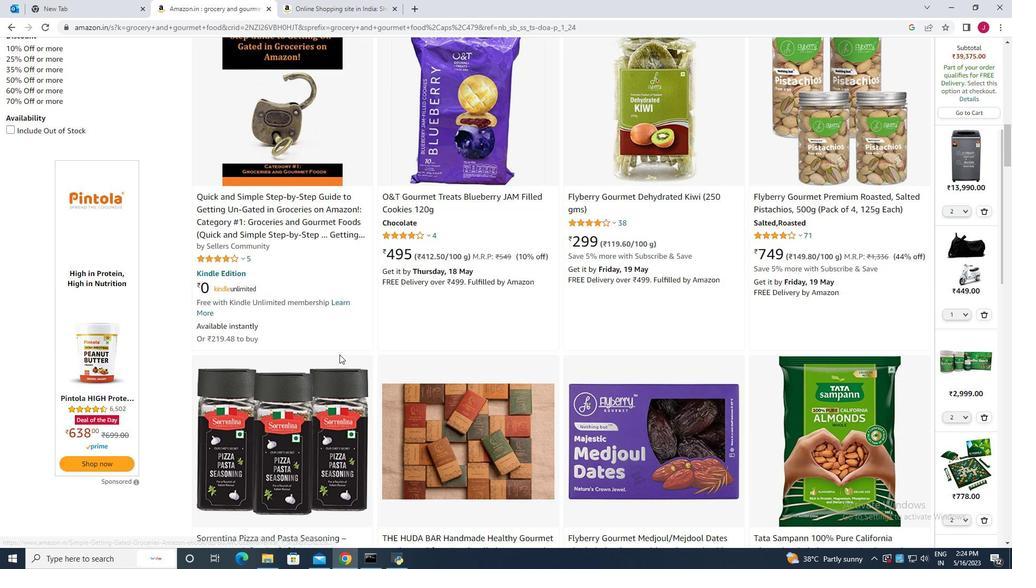 
Action: Mouse scrolled (341, 352) with delta (0, 0)
Screenshot: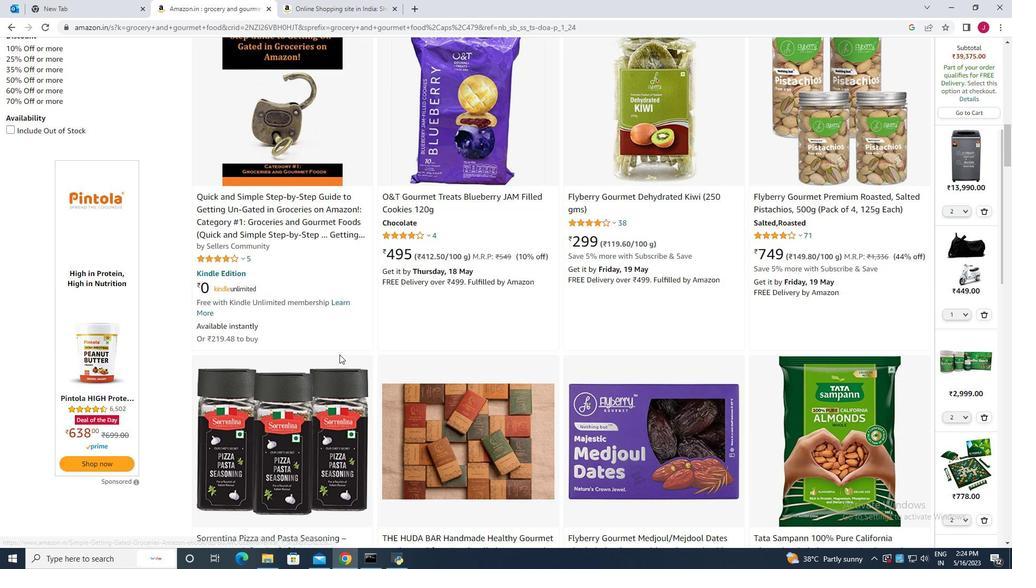 
Action: Mouse moved to (343, 348)
Screenshot: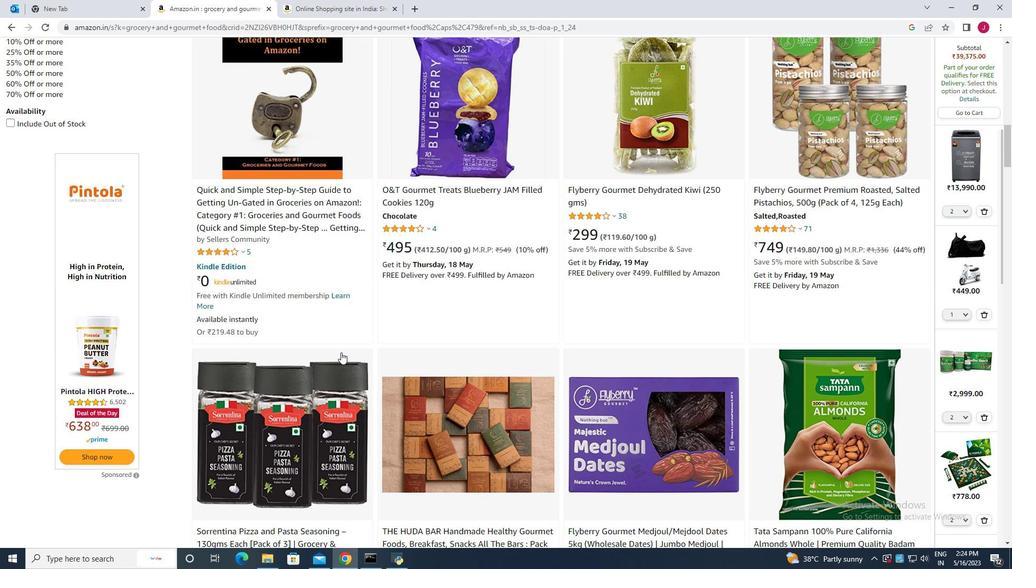 
Action: Mouse scrolled (343, 348) with delta (0, 0)
Screenshot: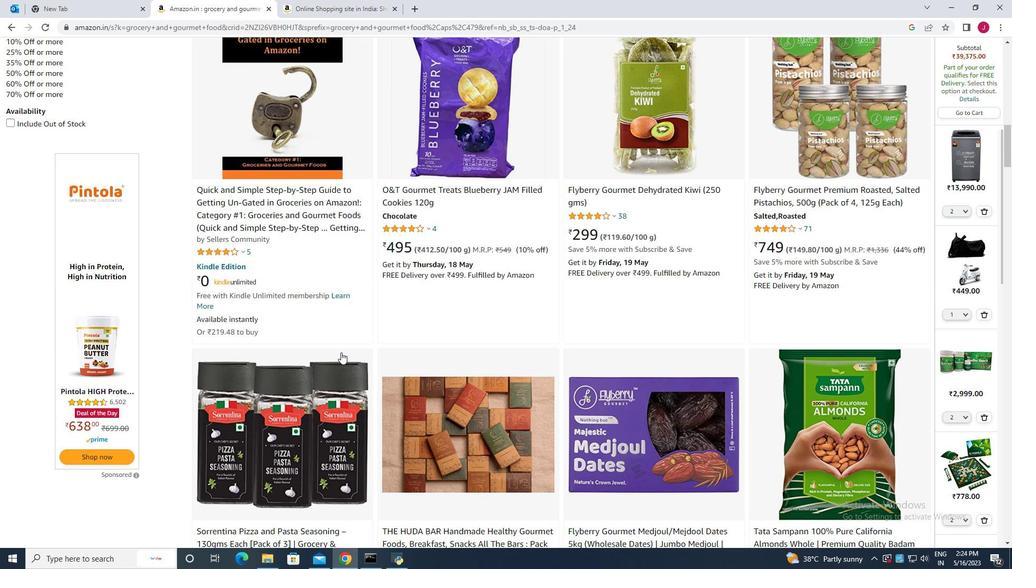 
Action: Mouse moved to (566, 375)
Screenshot: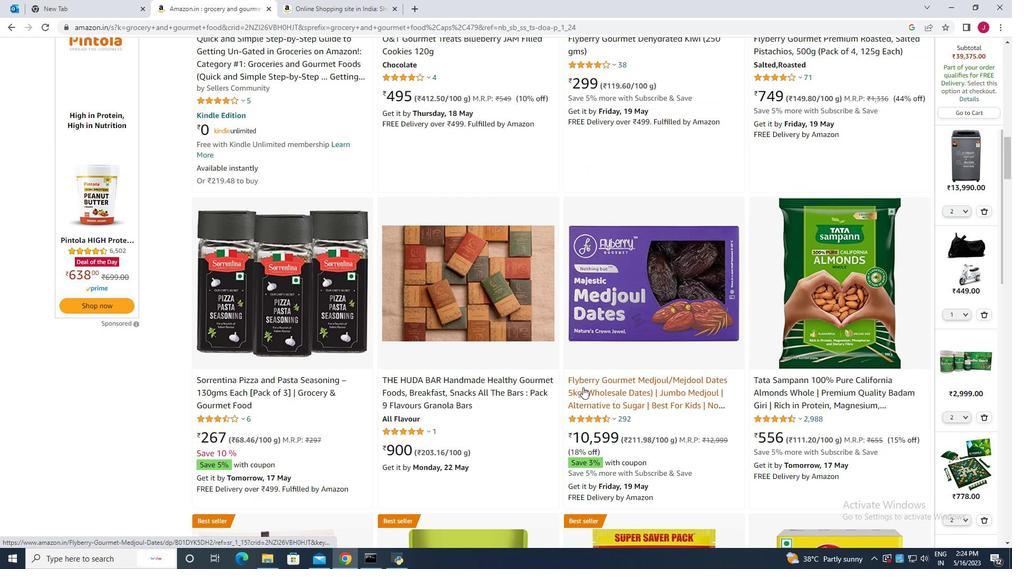 
Action: Mouse scrolled (566, 376) with delta (0, 0)
Screenshot: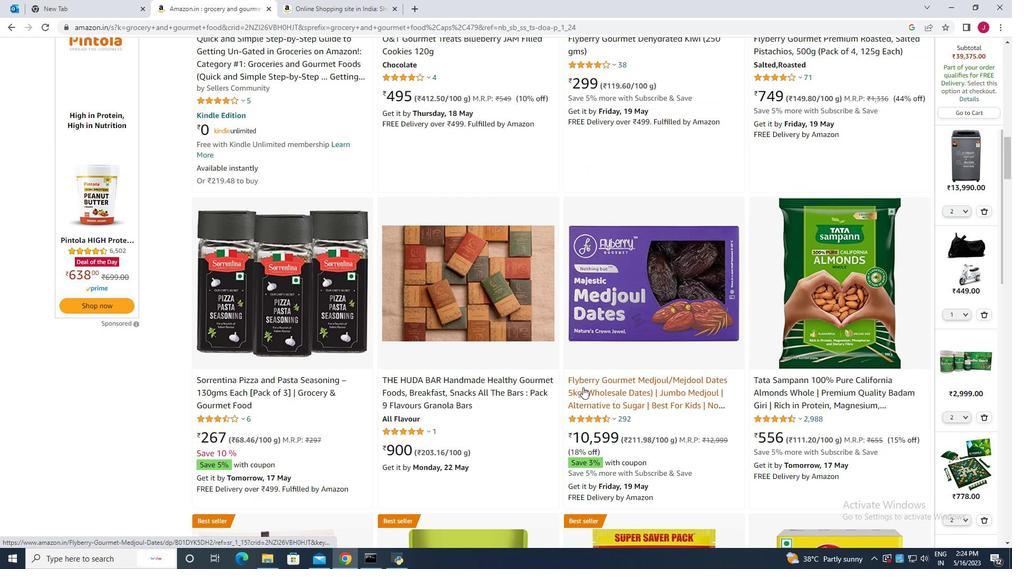 
Action: Mouse moved to (566, 375)
Screenshot: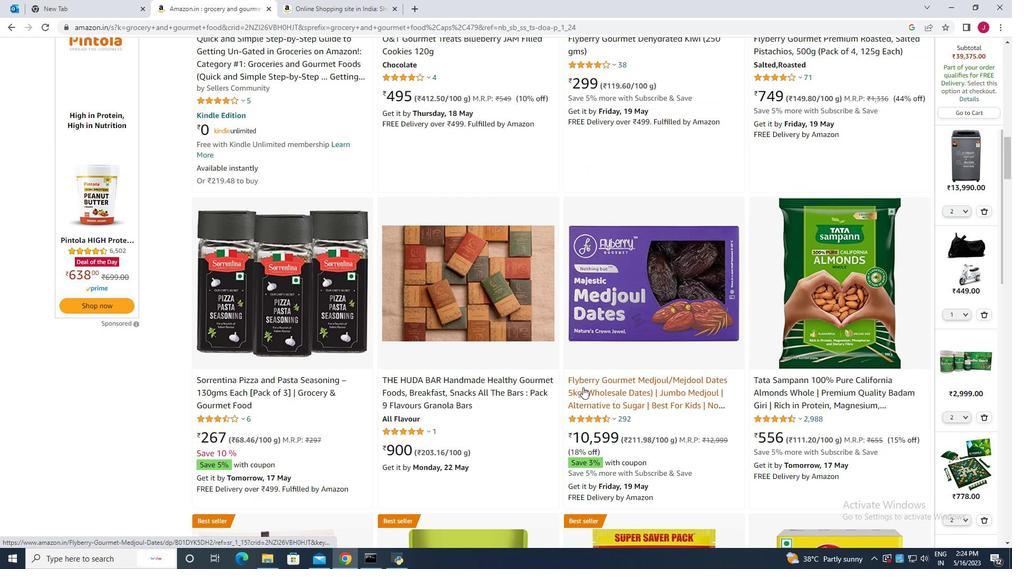 
Action: Mouse scrolled (566, 375) with delta (0, 0)
Screenshot: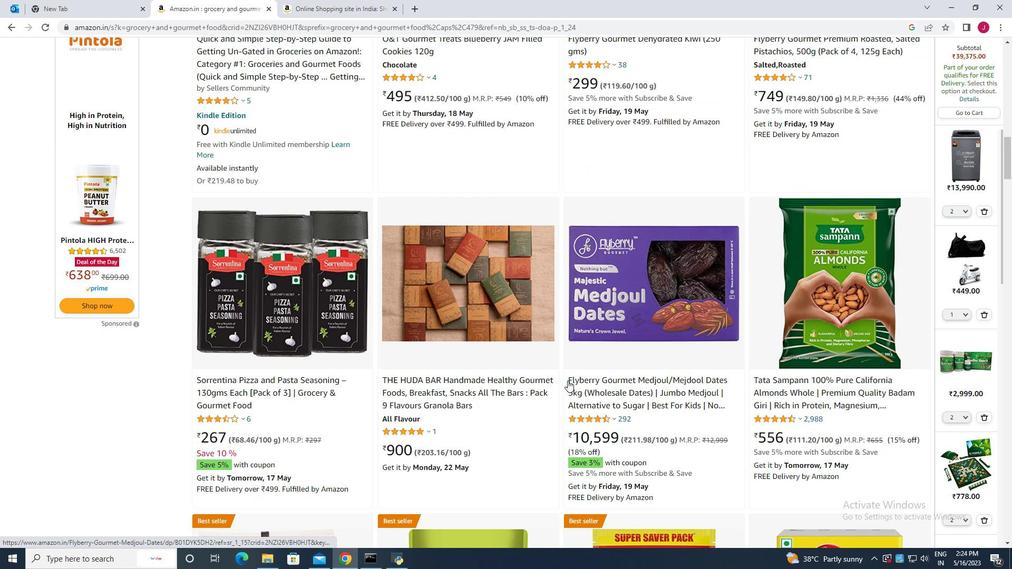 
Action: Mouse moved to (566, 373)
Screenshot: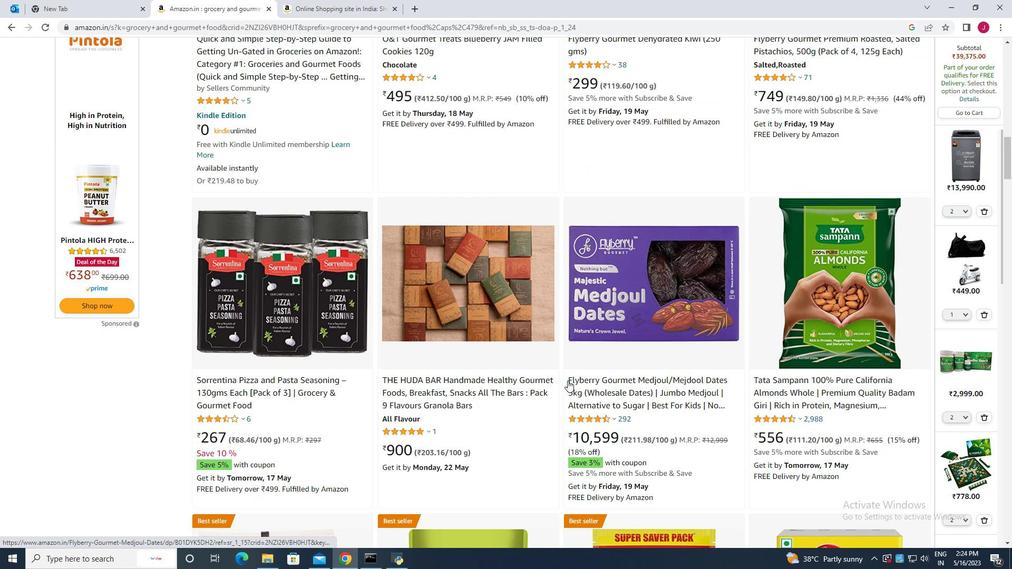
Action: Mouse scrolled (566, 374) with delta (0, 0)
Screenshot: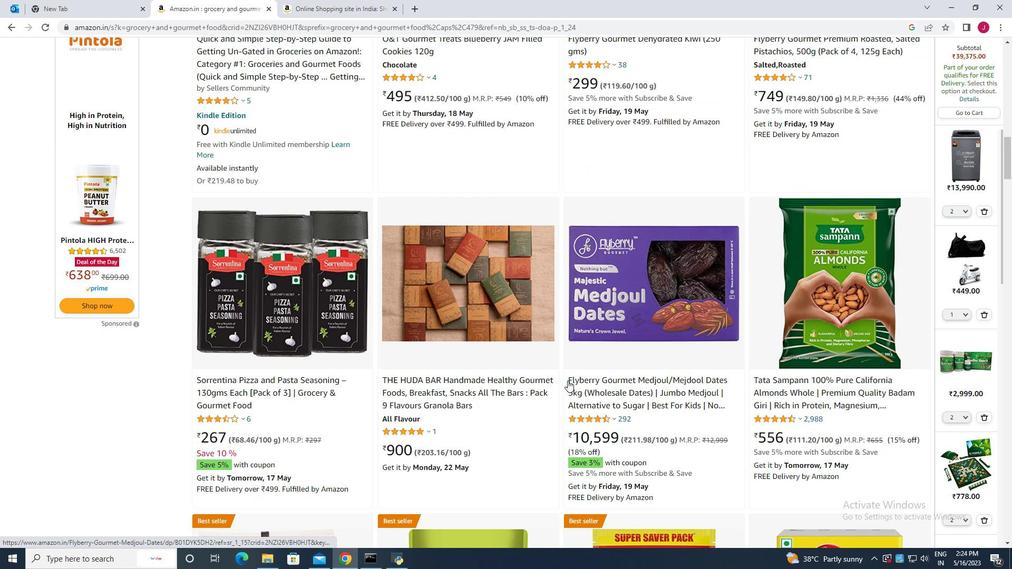 
Action: Mouse moved to (564, 371)
Screenshot: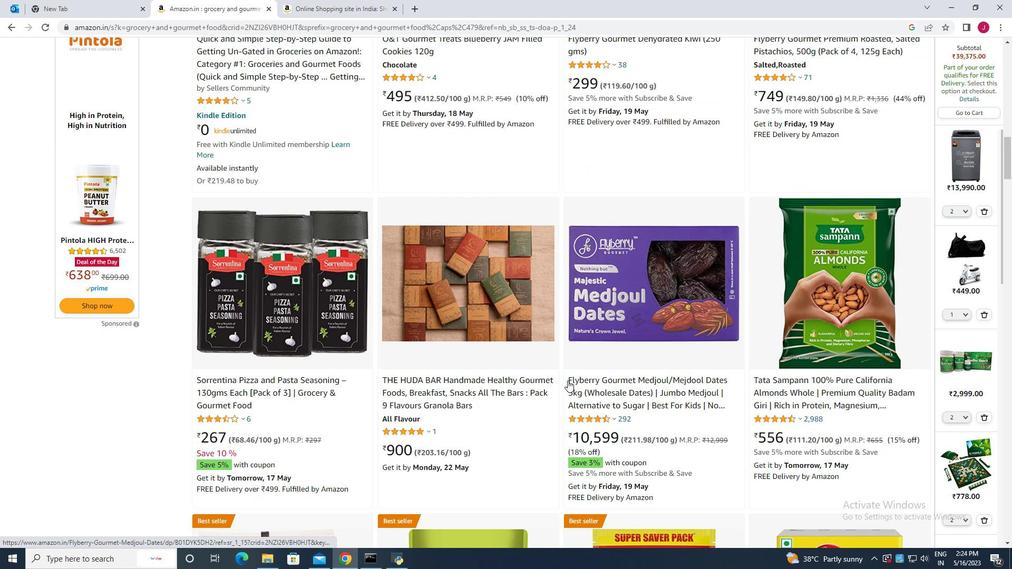 
Action: Mouse scrolled (565, 372) with delta (0, 0)
Screenshot: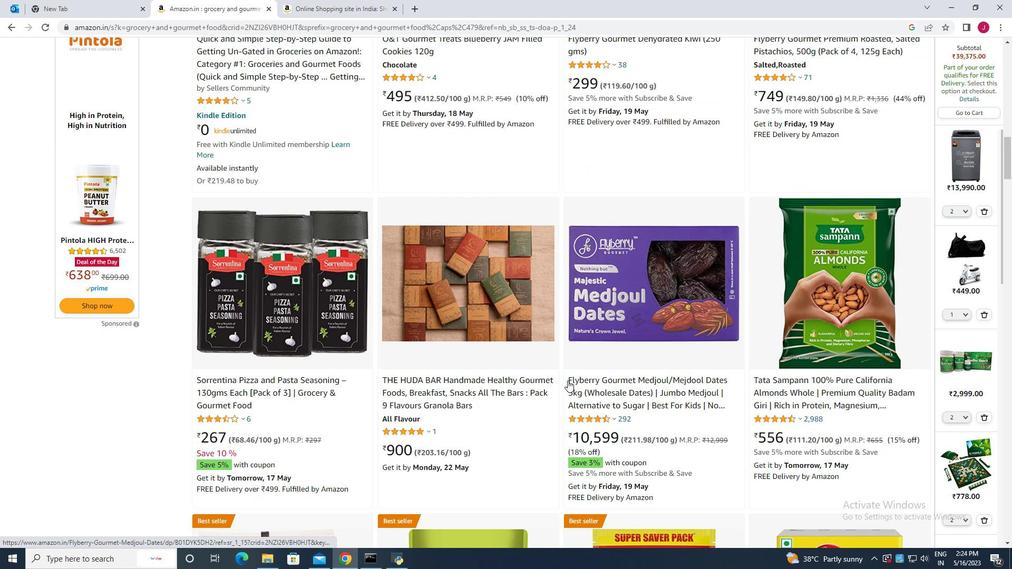 
Action: Mouse moved to (542, 350)
Screenshot: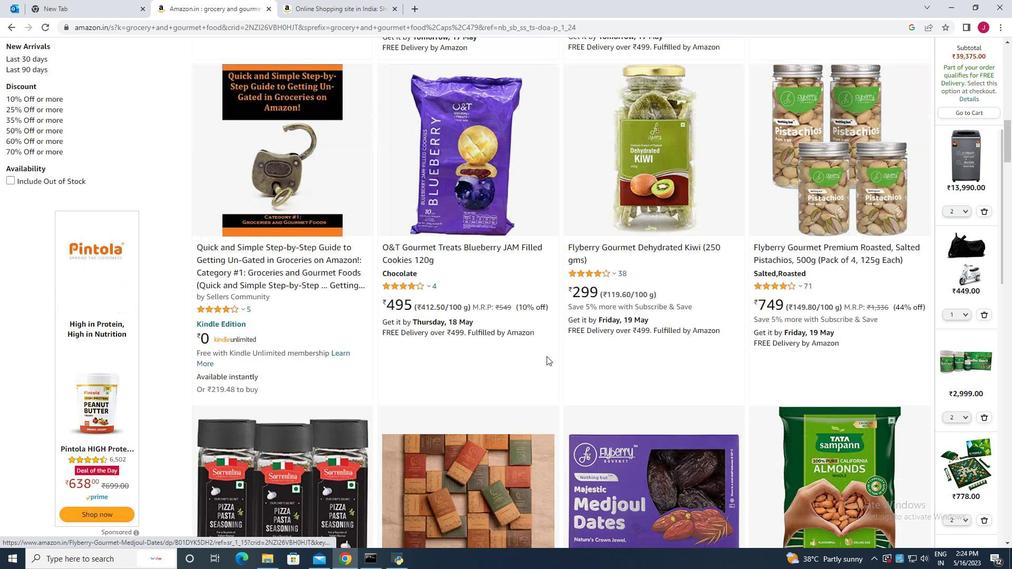 
Action: Mouse scrolled (543, 352) with delta (0, 0)
Screenshot: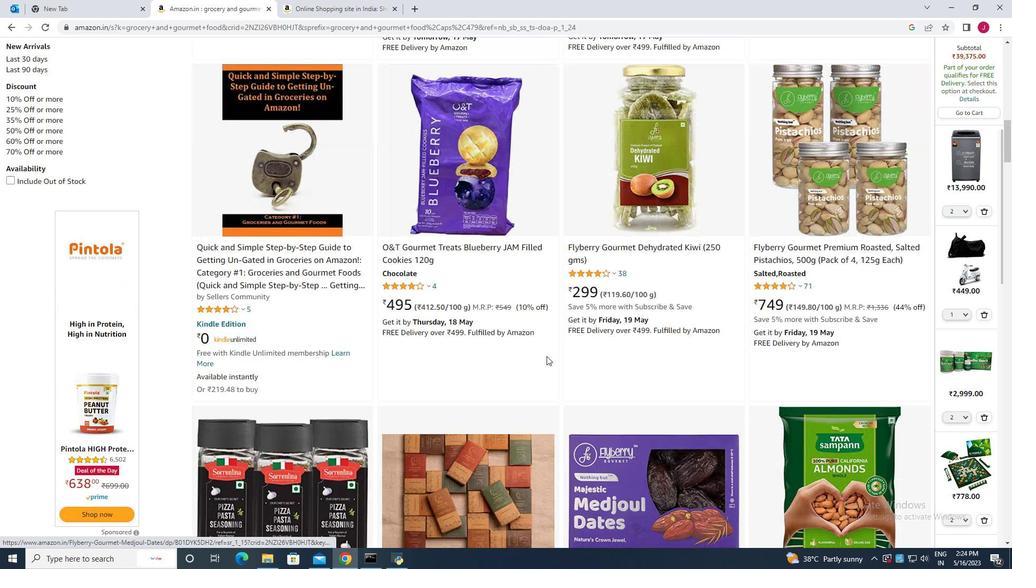 
Action: Mouse moved to (542, 350)
Screenshot: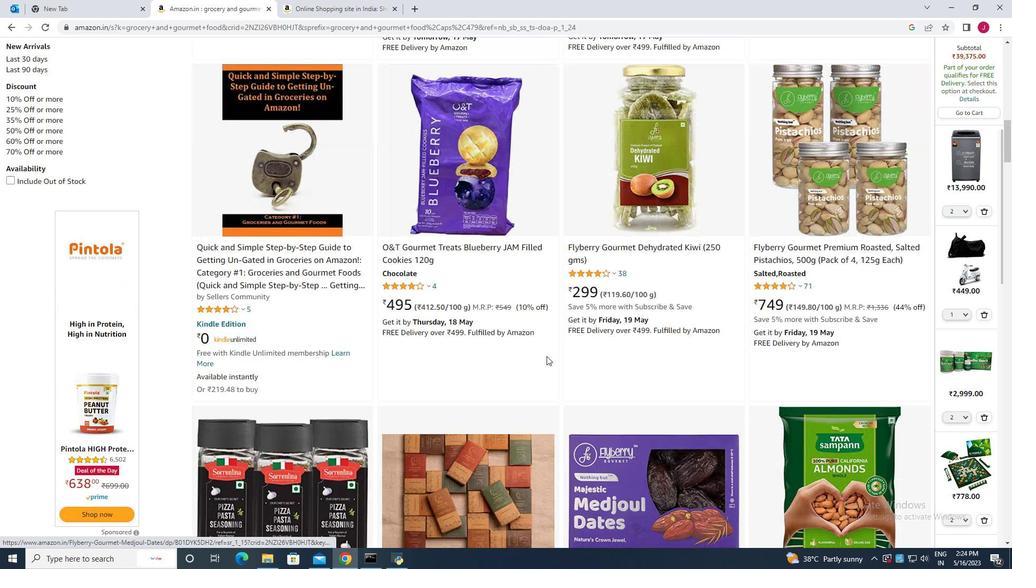 
Action: Mouse scrolled (542, 350) with delta (0, 0)
Screenshot: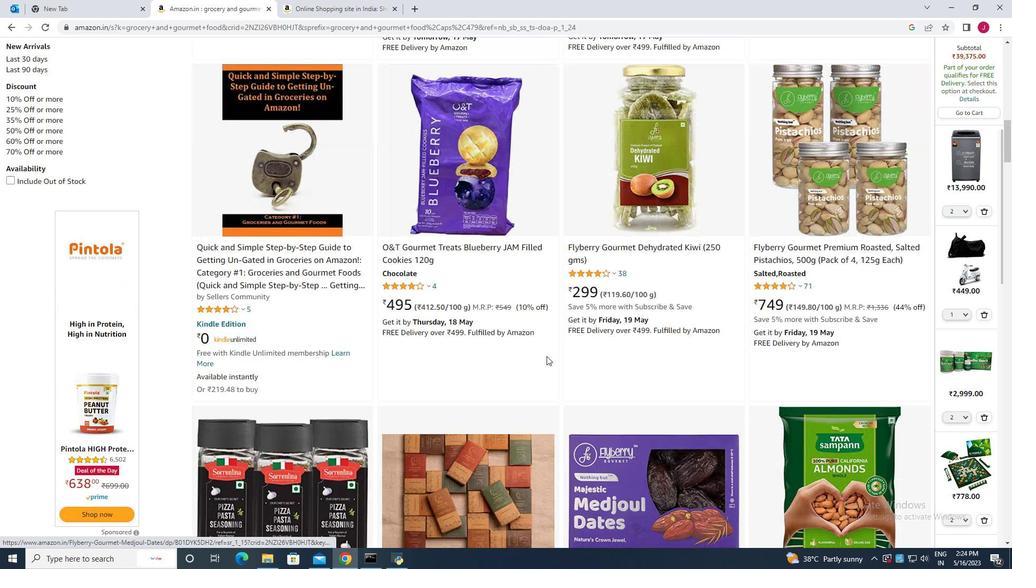 
Action: Mouse moved to (542, 349)
Screenshot: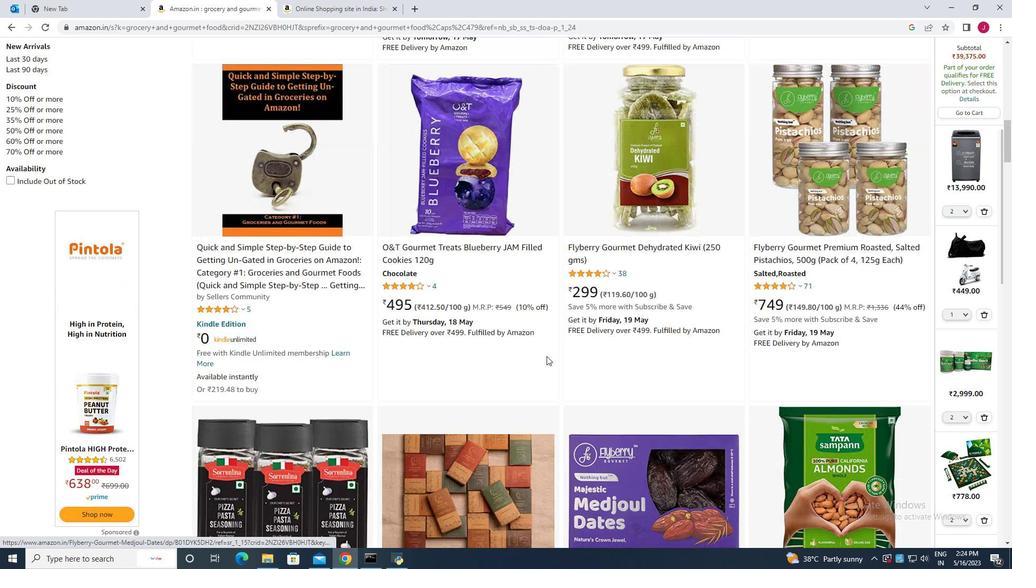 
Action: Mouse scrolled (542, 349) with delta (0, 0)
Screenshot: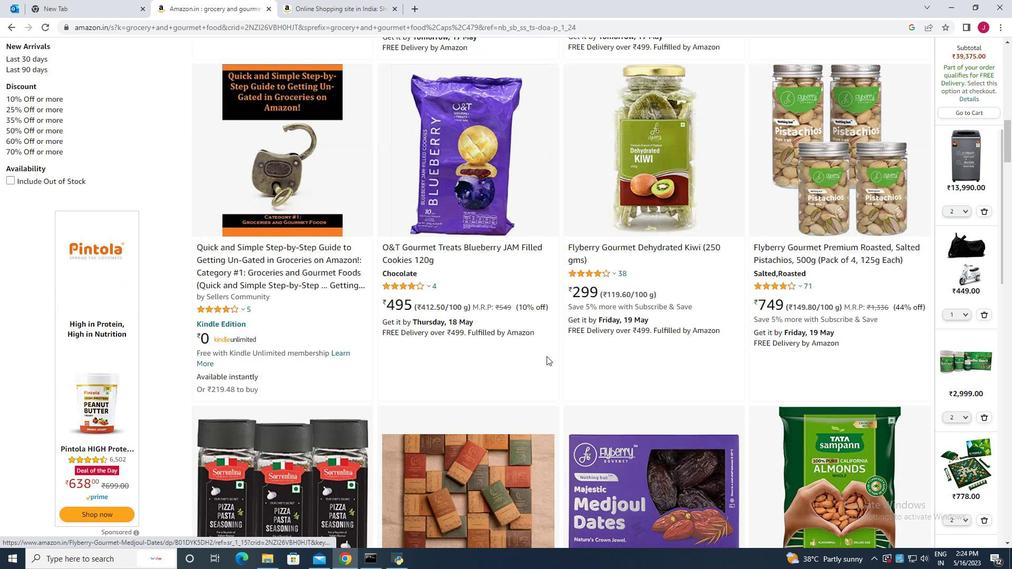 
Action: Mouse moved to (540, 346)
Screenshot: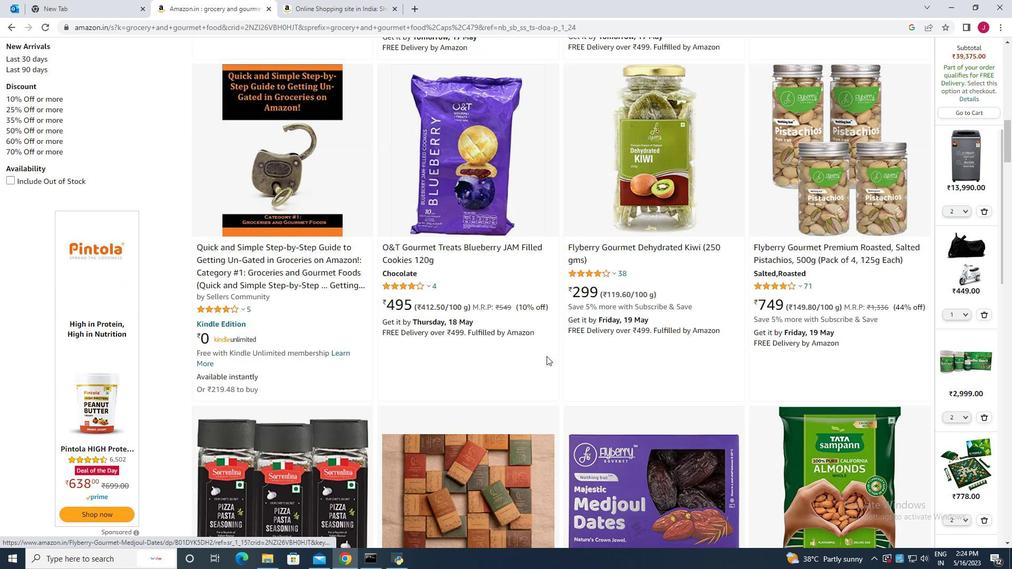 
Action: Mouse scrolled (540, 347) with delta (0, 0)
Screenshot: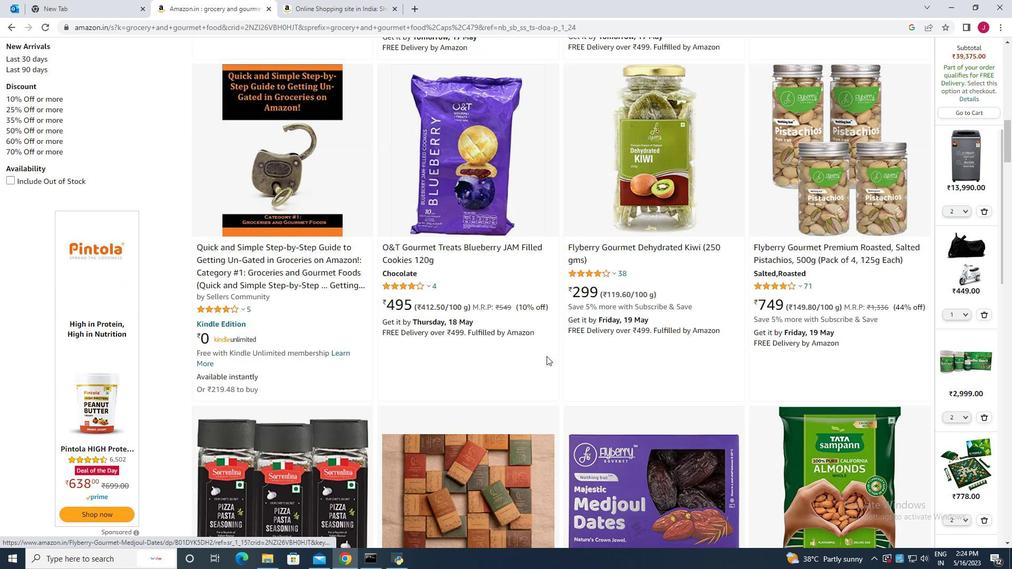 
Action: Mouse moved to (503, 308)
Screenshot: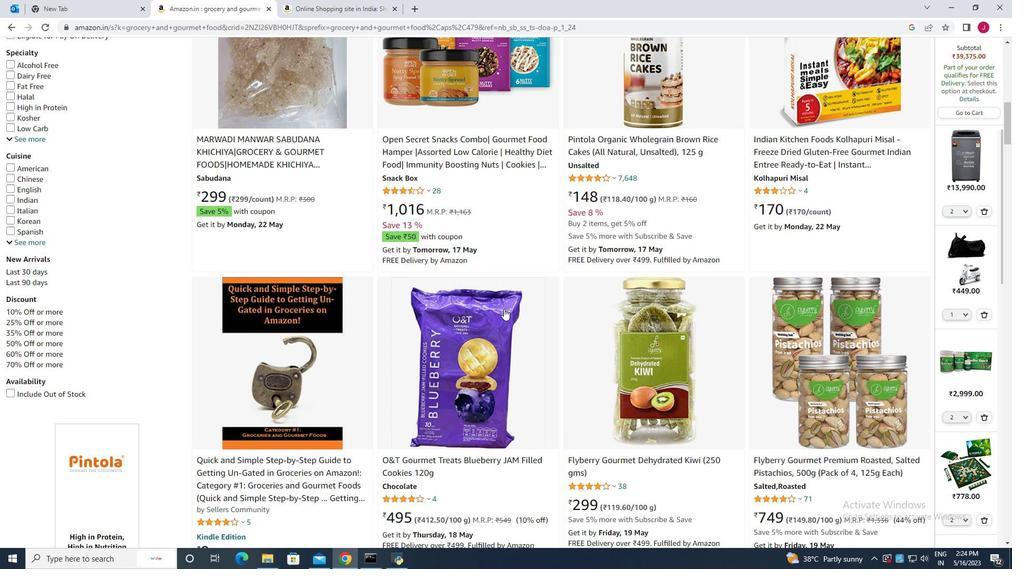 
Action: Mouse scrolled (503, 309) with delta (0, 0)
Screenshot: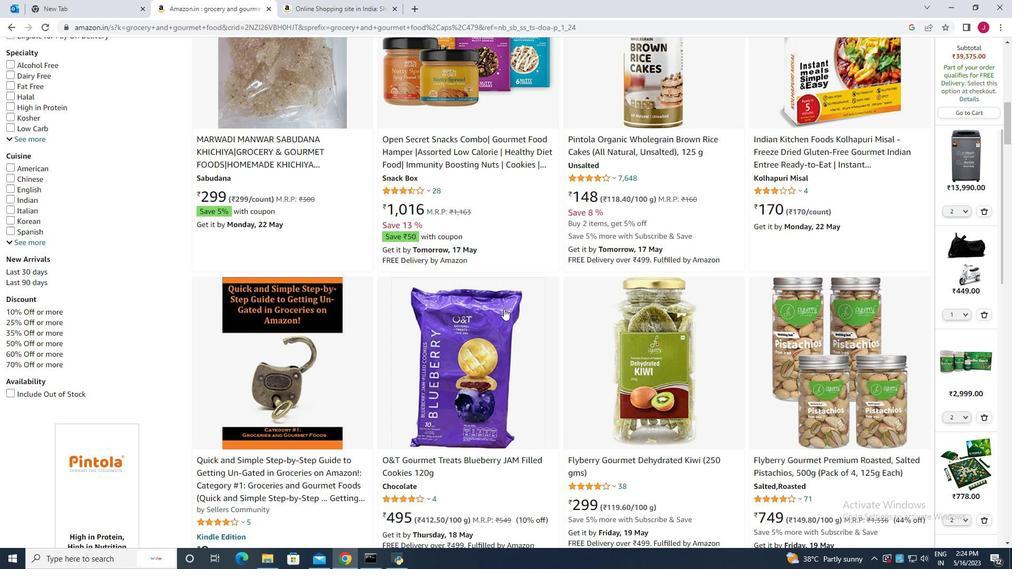 
Action: Mouse scrolled (503, 309) with delta (0, 0)
Screenshot: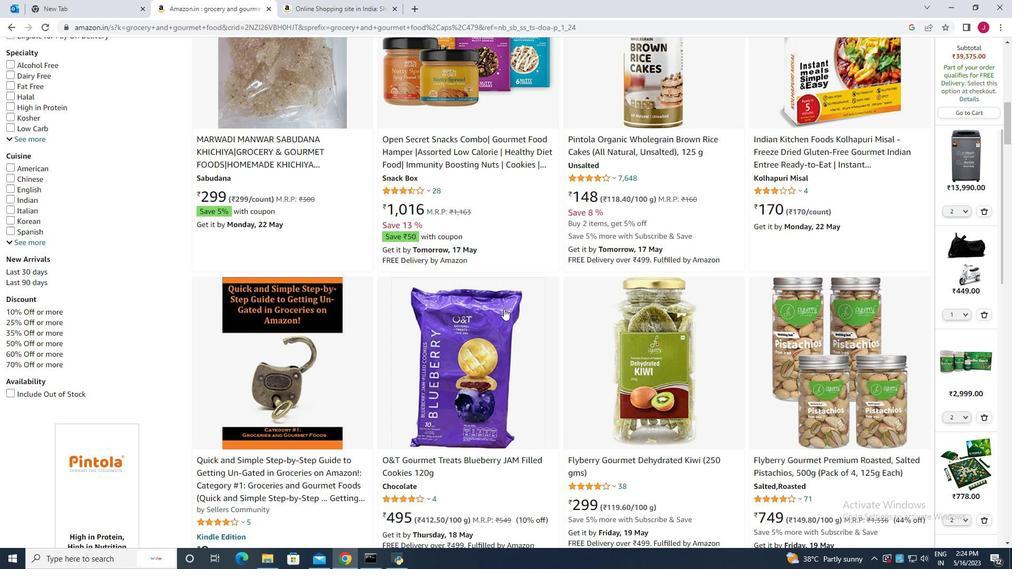 
Action: Mouse scrolled (503, 309) with delta (0, 0)
Screenshot: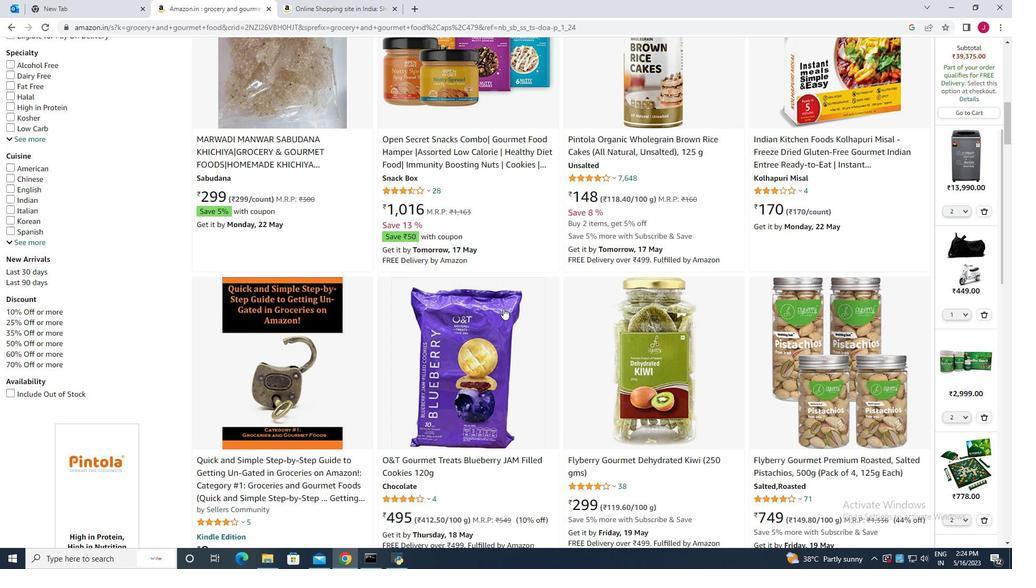 
Action: Mouse moved to (456, 343)
Screenshot: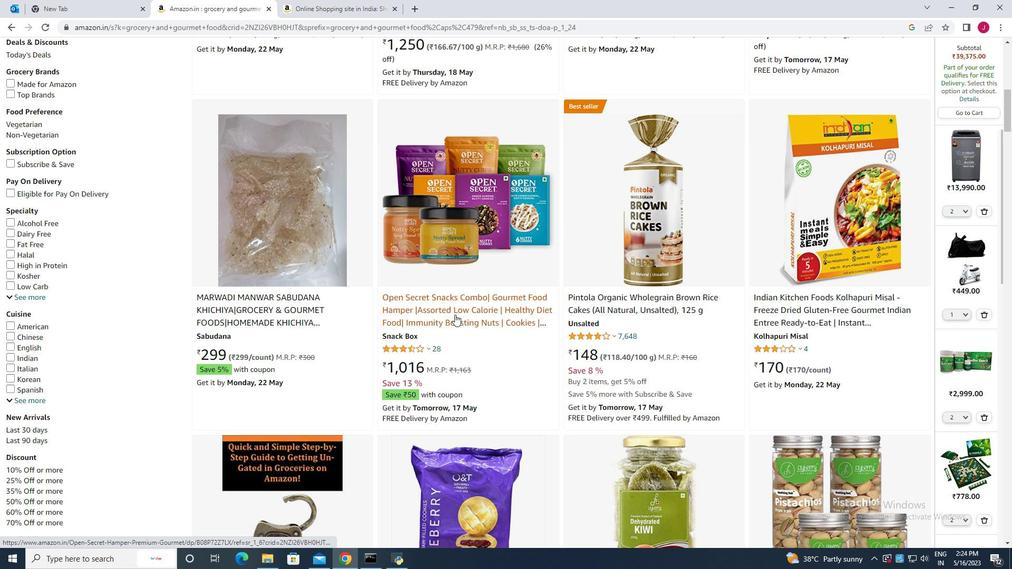 
Action: Mouse scrolled (456, 342) with delta (0, 0)
Screenshot: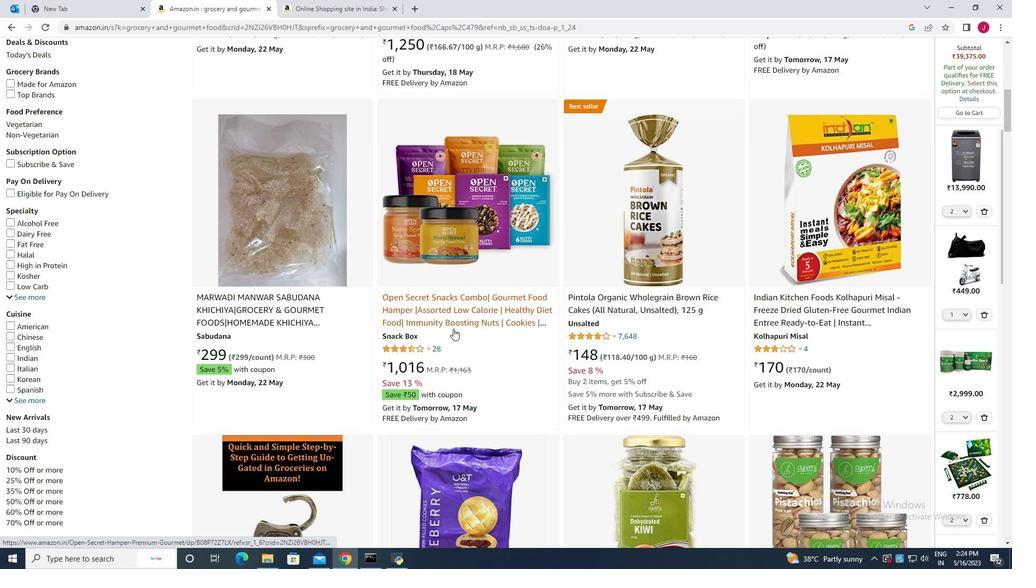 
Action: Mouse moved to (456, 343)
Screenshot: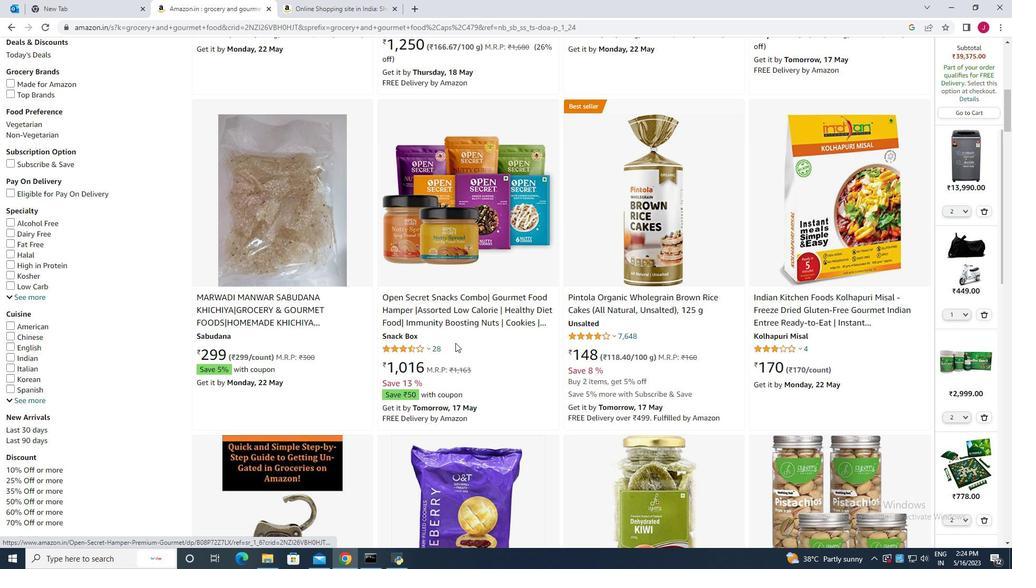 
Action: Mouse scrolled (456, 343) with delta (0, 0)
Screenshot: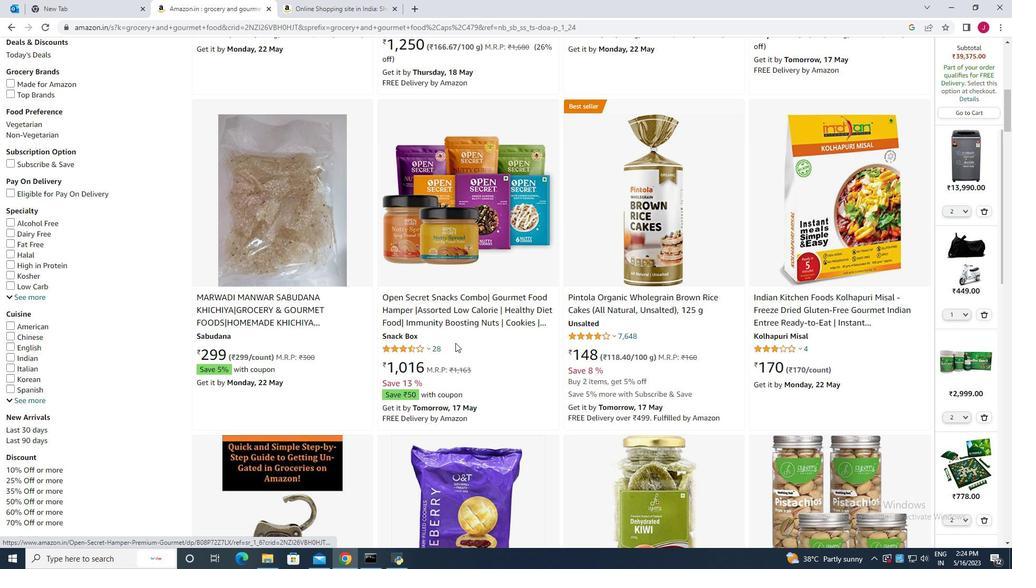 
Action: Mouse scrolled (456, 343) with delta (0, 0)
Screenshot: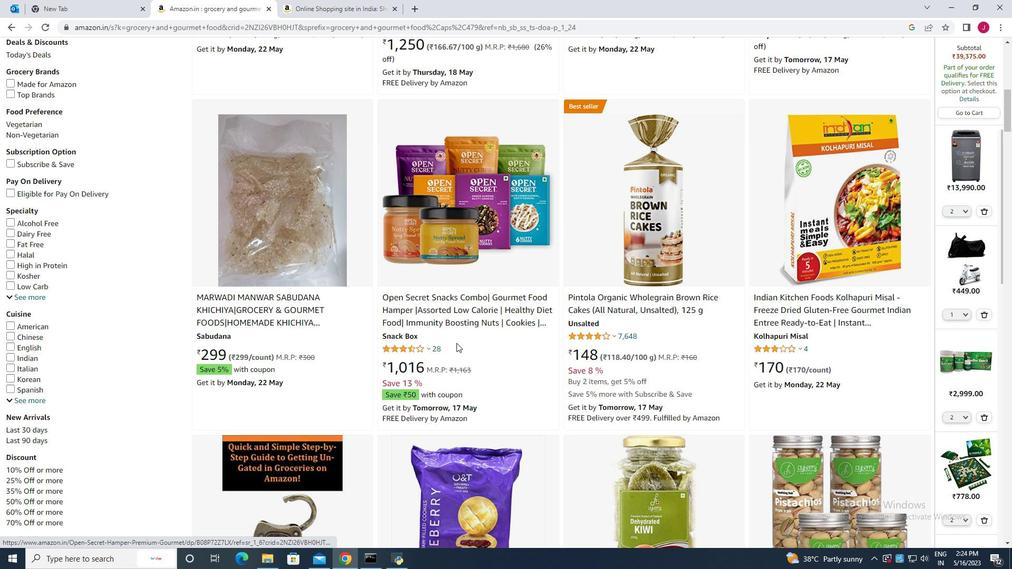 
Action: Mouse scrolled (456, 344) with delta (0, 0)
Screenshot: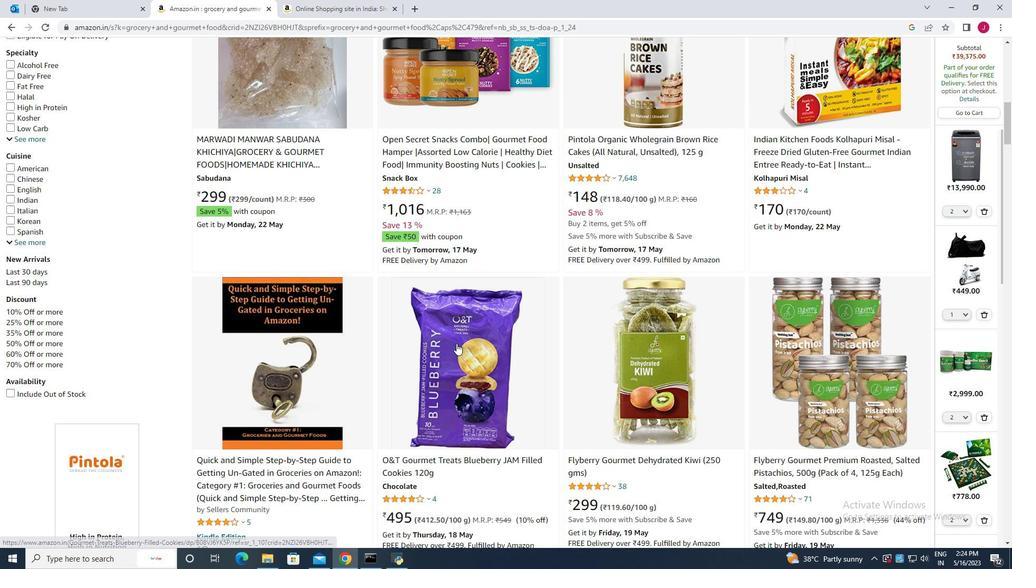 
Action: Mouse scrolled (456, 344) with delta (0, 0)
Screenshot: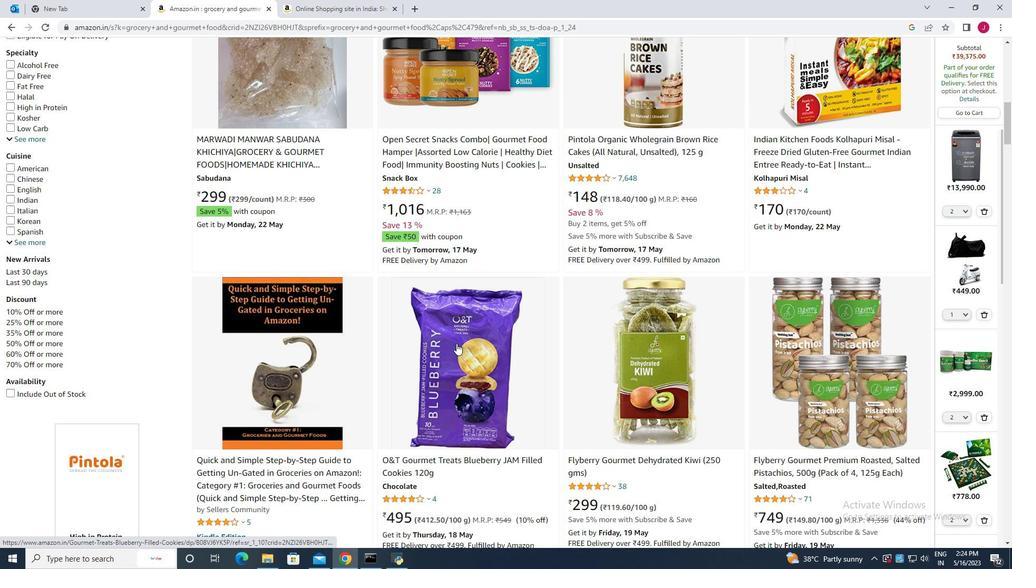 
Action: Mouse scrolled (456, 344) with delta (0, 0)
Screenshot: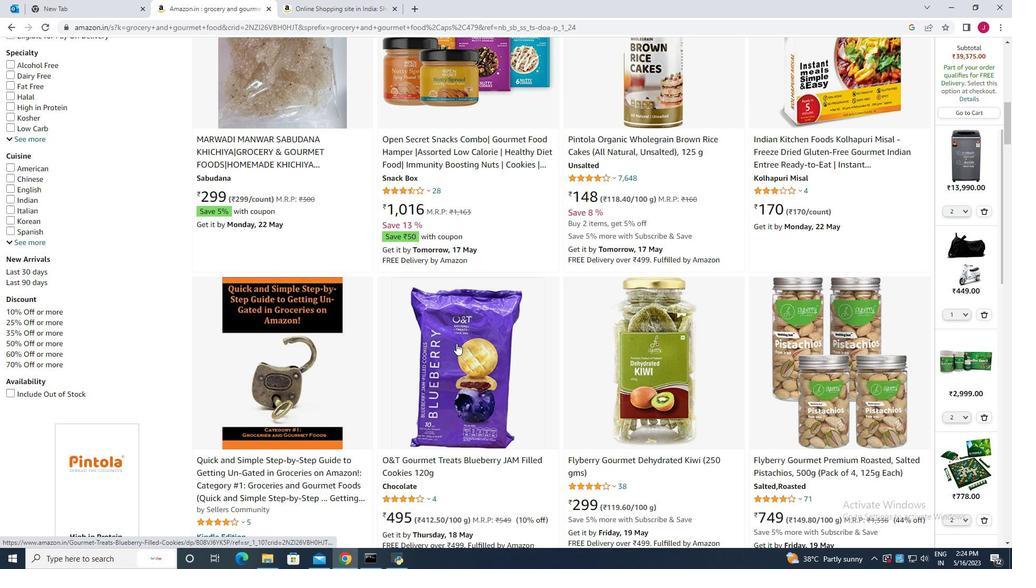 
Action: Mouse moved to (472, 244)
Screenshot: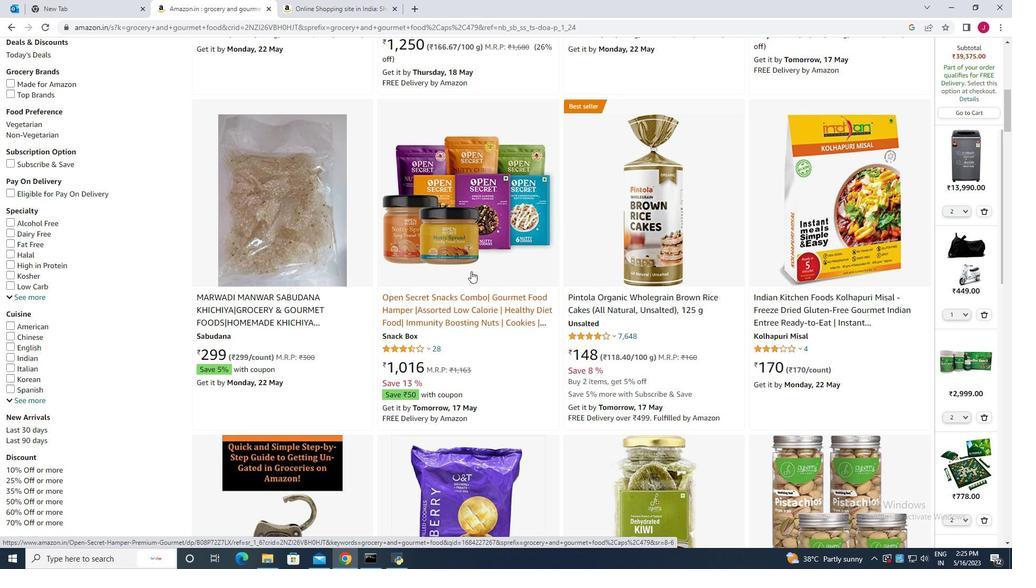 
Action: Mouse pressed left at (472, 244)
Screenshot: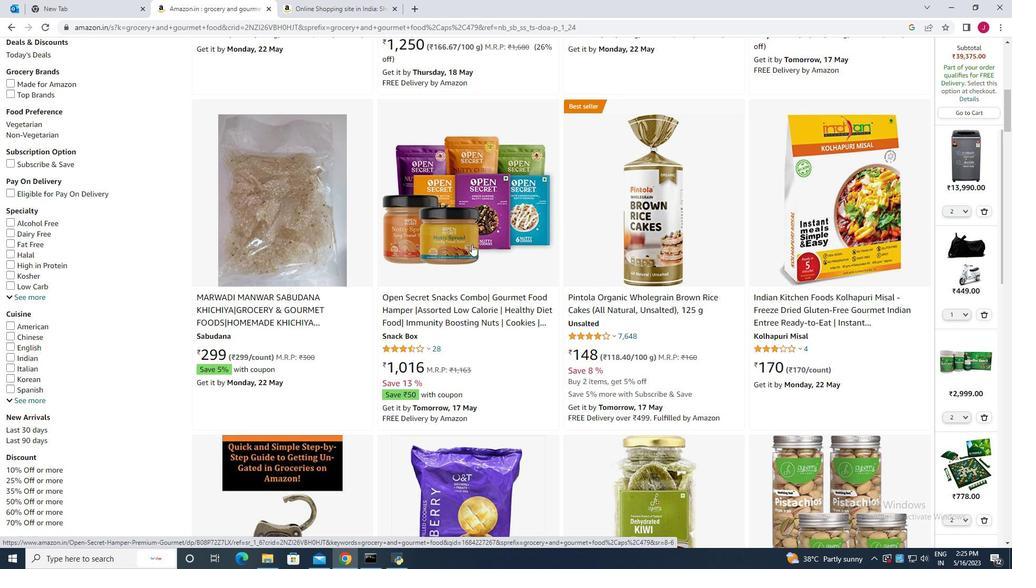 
Action: Mouse moved to (779, 414)
Screenshot: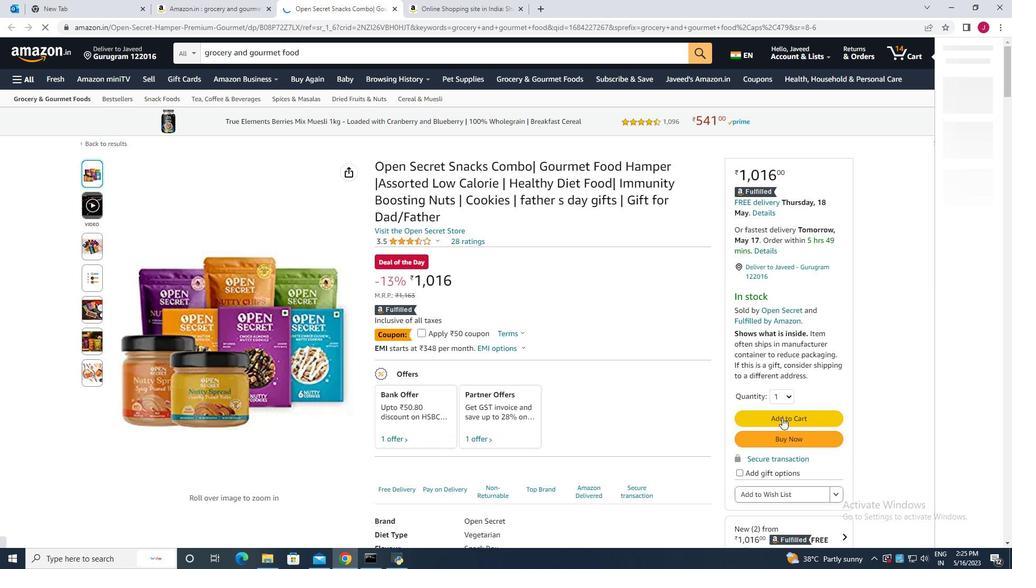 
Action: Mouse pressed left at (779, 414)
Screenshot: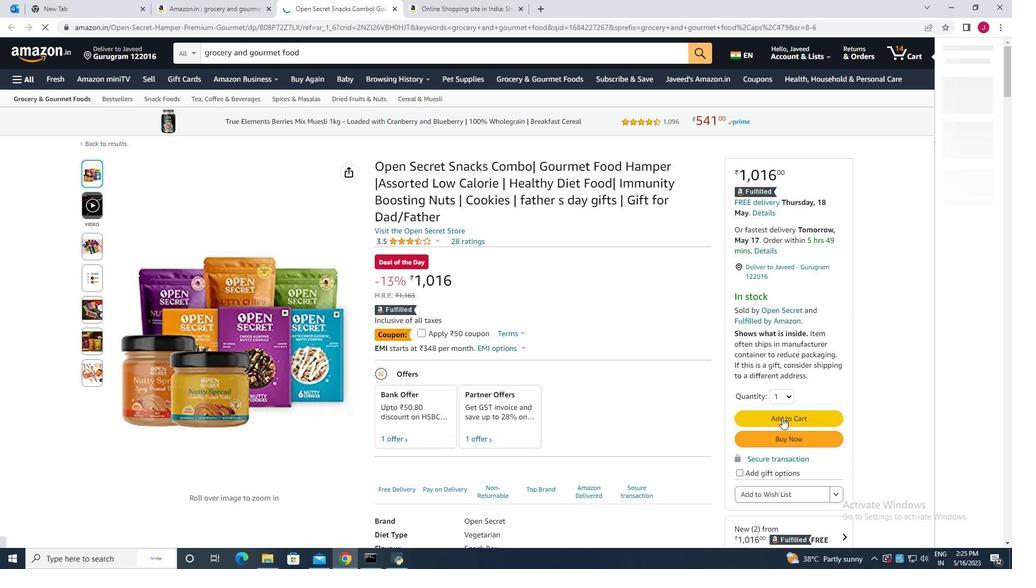 
Action: Mouse moved to (808, 155)
Screenshot: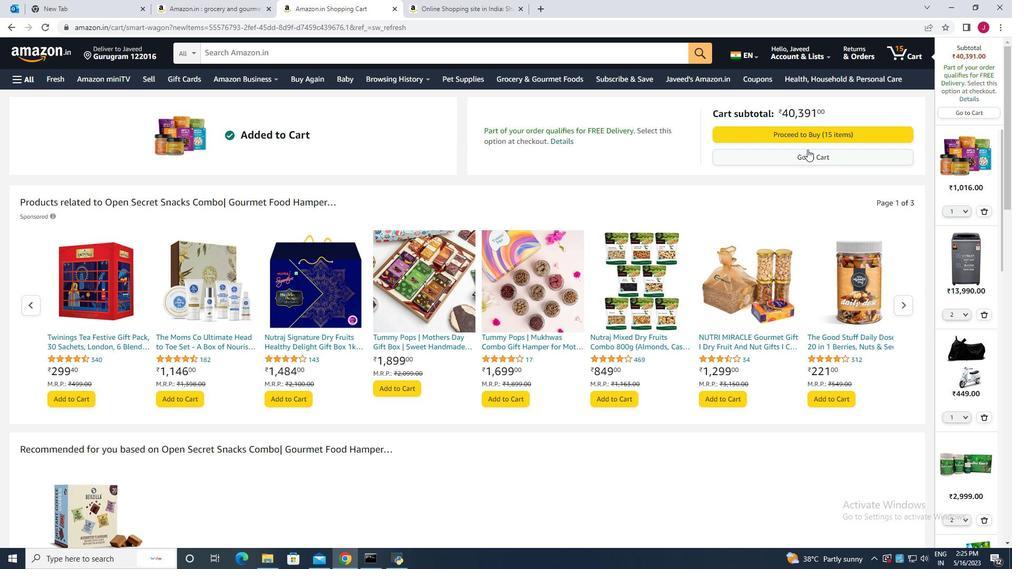 
Action: Mouse pressed left at (808, 155)
Screenshot: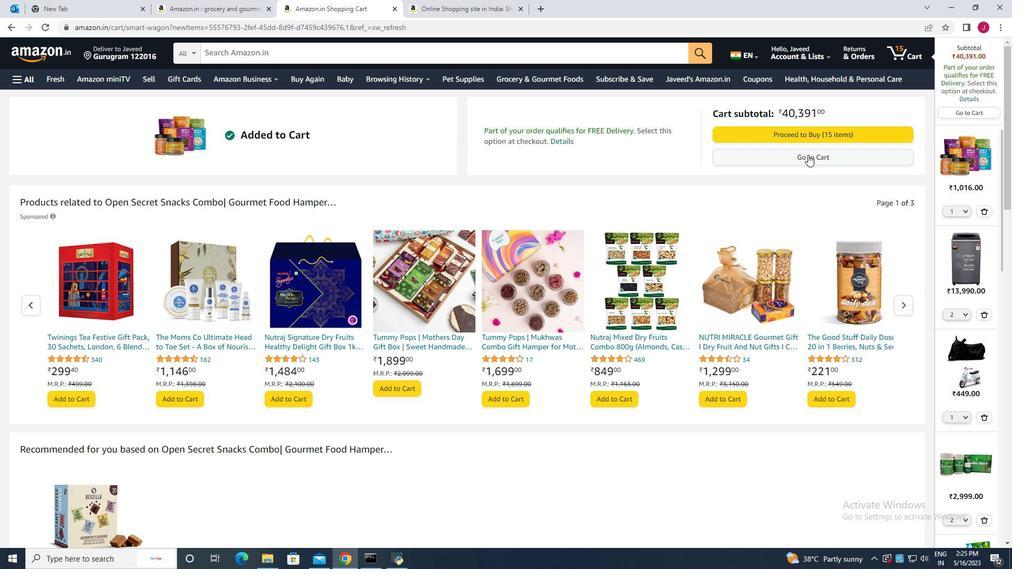 
Action: Mouse moved to (453, 243)
Screenshot: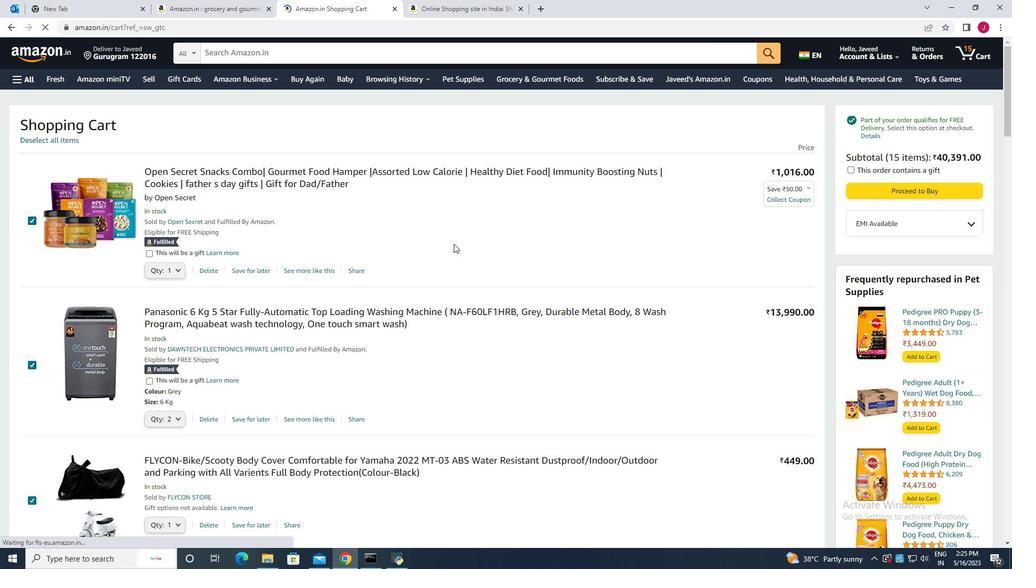 
